 Task: Add a condition where "Channel Is Web service (API)" in new tickets in your groups.
Action: Mouse moved to (95, 488)
Screenshot: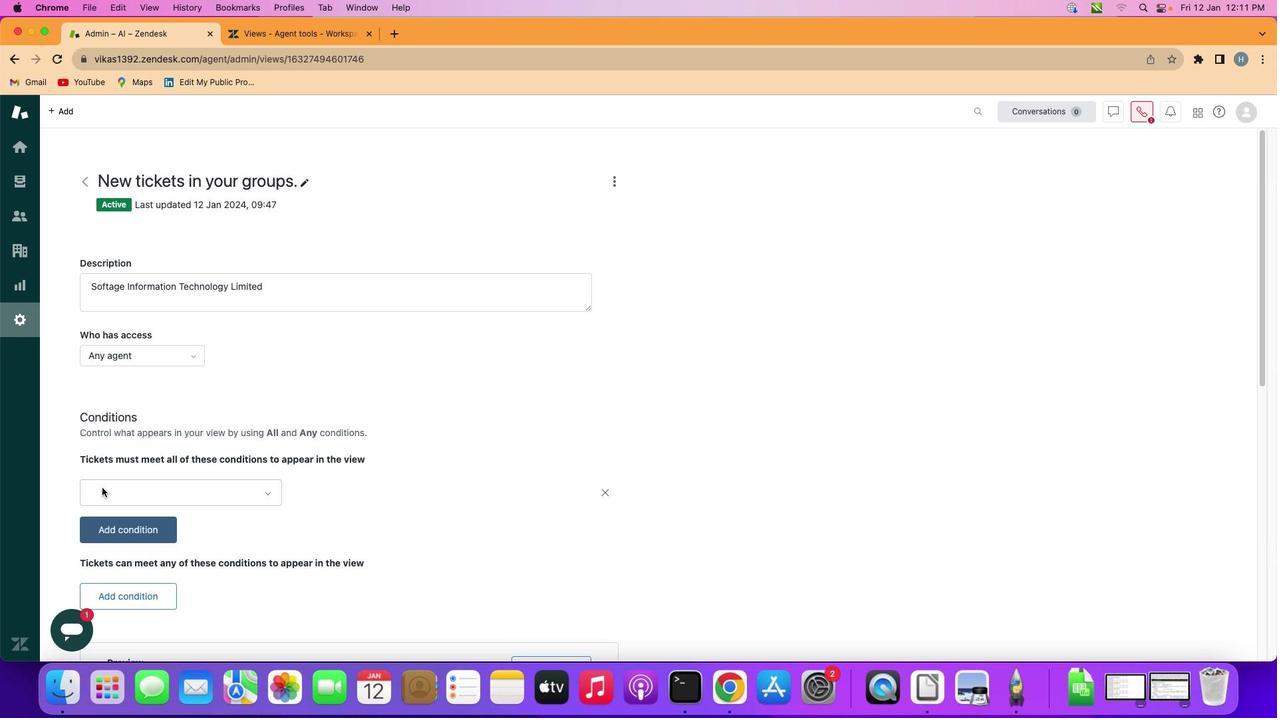 
Action: Mouse pressed left at (95, 488)
Screenshot: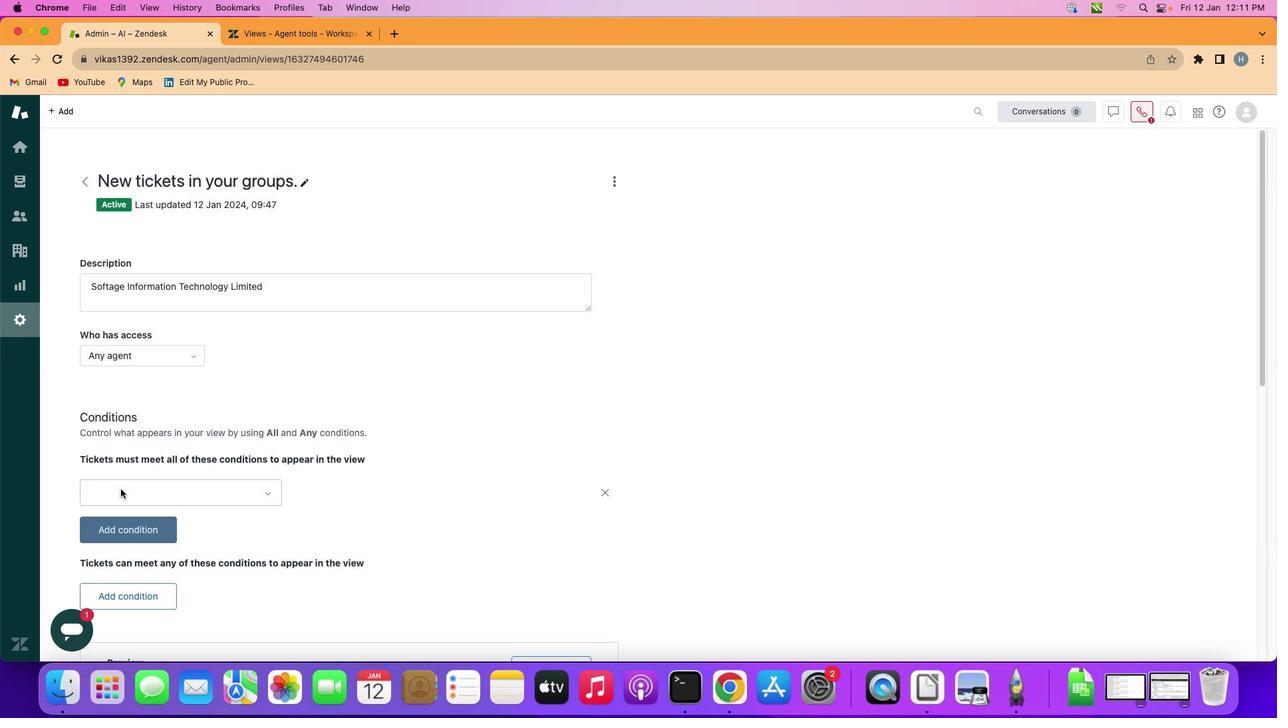 
Action: Mouse moved to (204, 489)
Screenshot: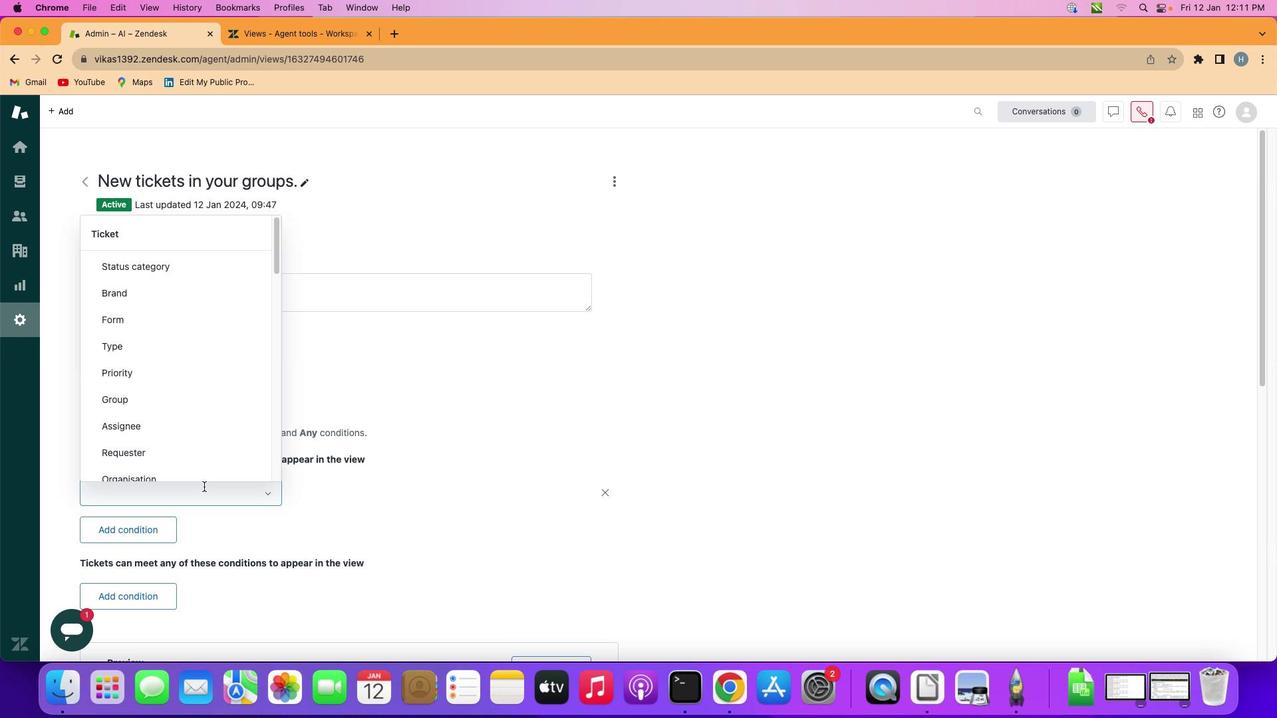 
Action: Mouse pressed left at (204, 489)
Screenshot: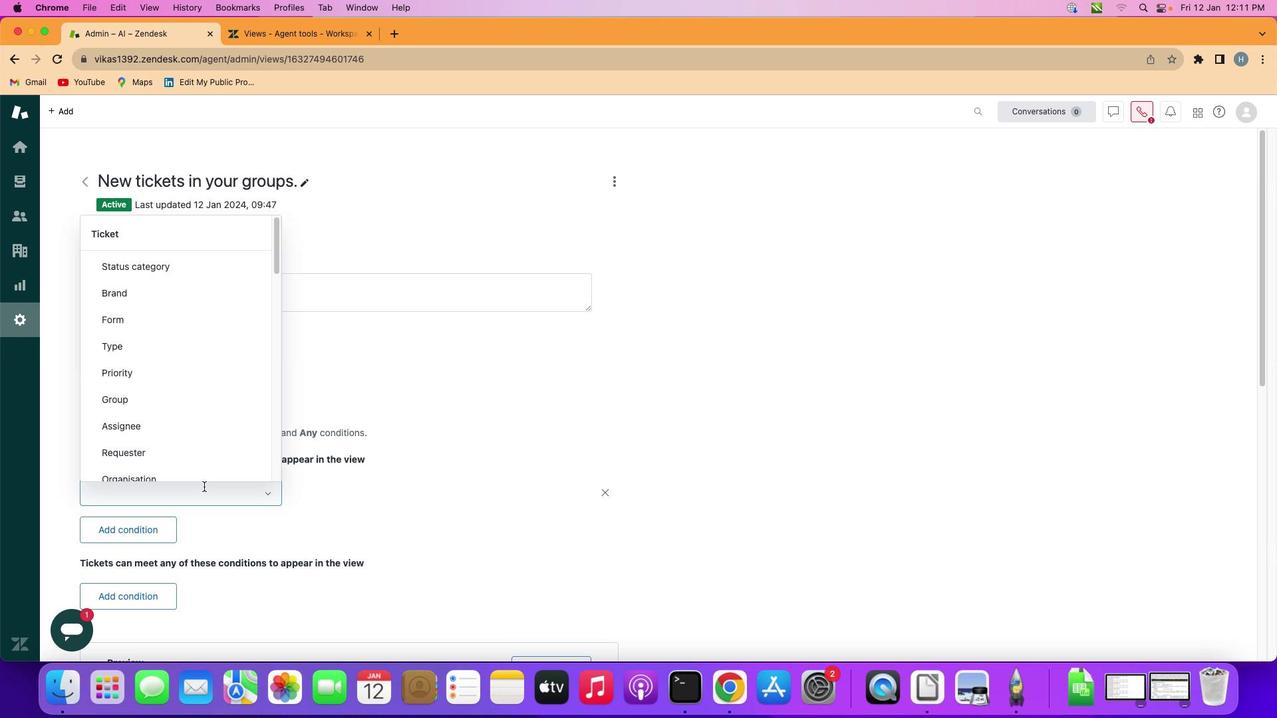 
Action: Mouse moved to (210, 337)
Screenshot: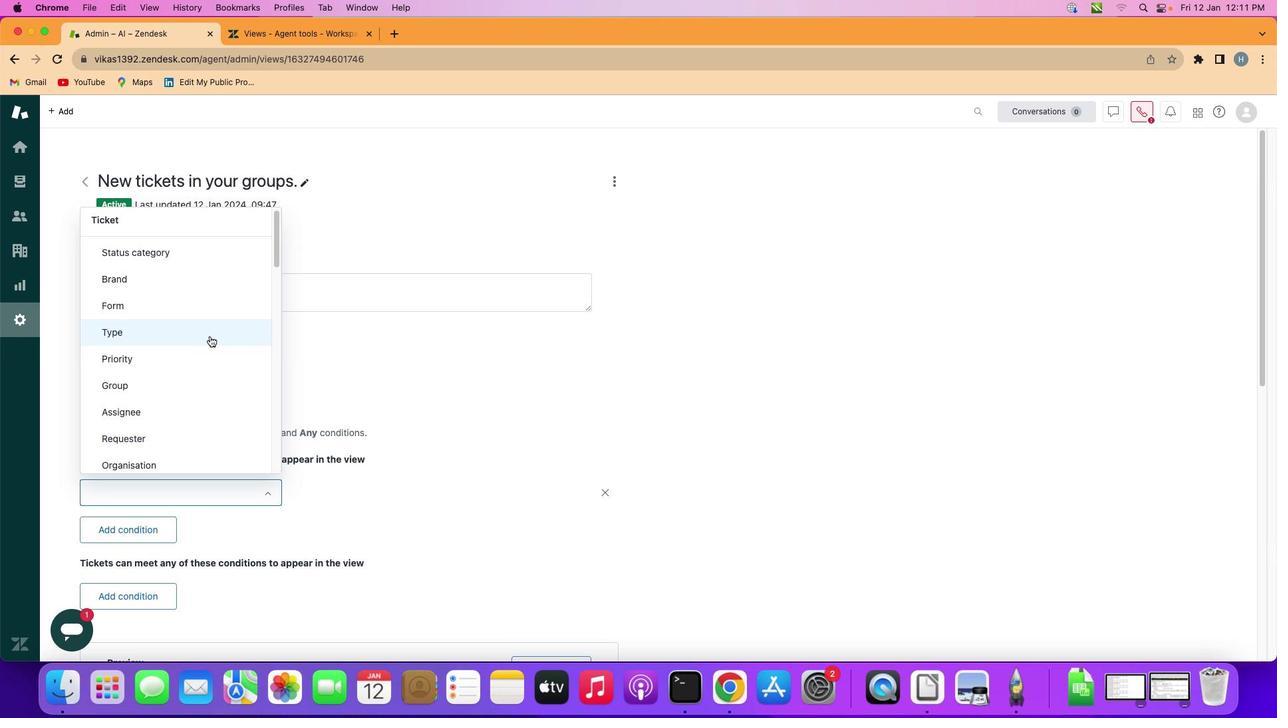 
Action: Mouse scrolled (210, 337) with delta (0, 0)
Screenshot: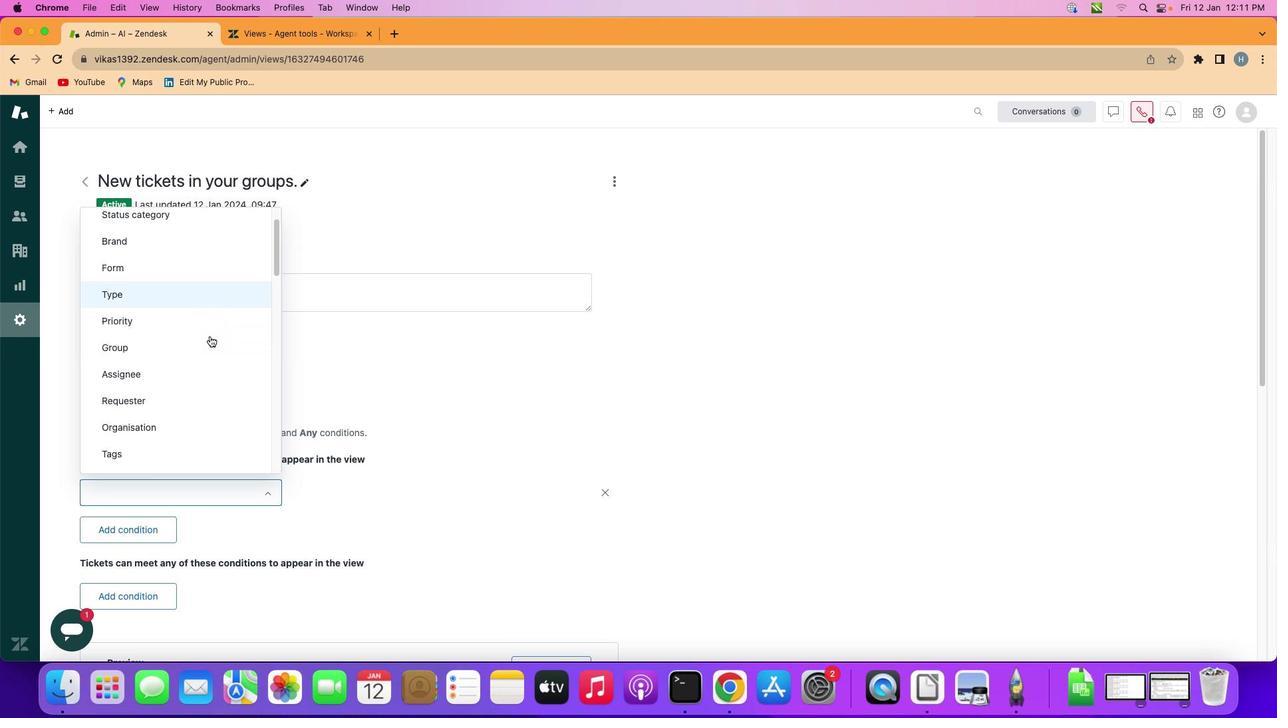 
Action: Mouse scrolled (210, 337) with delta (0, 0)
Screenshot: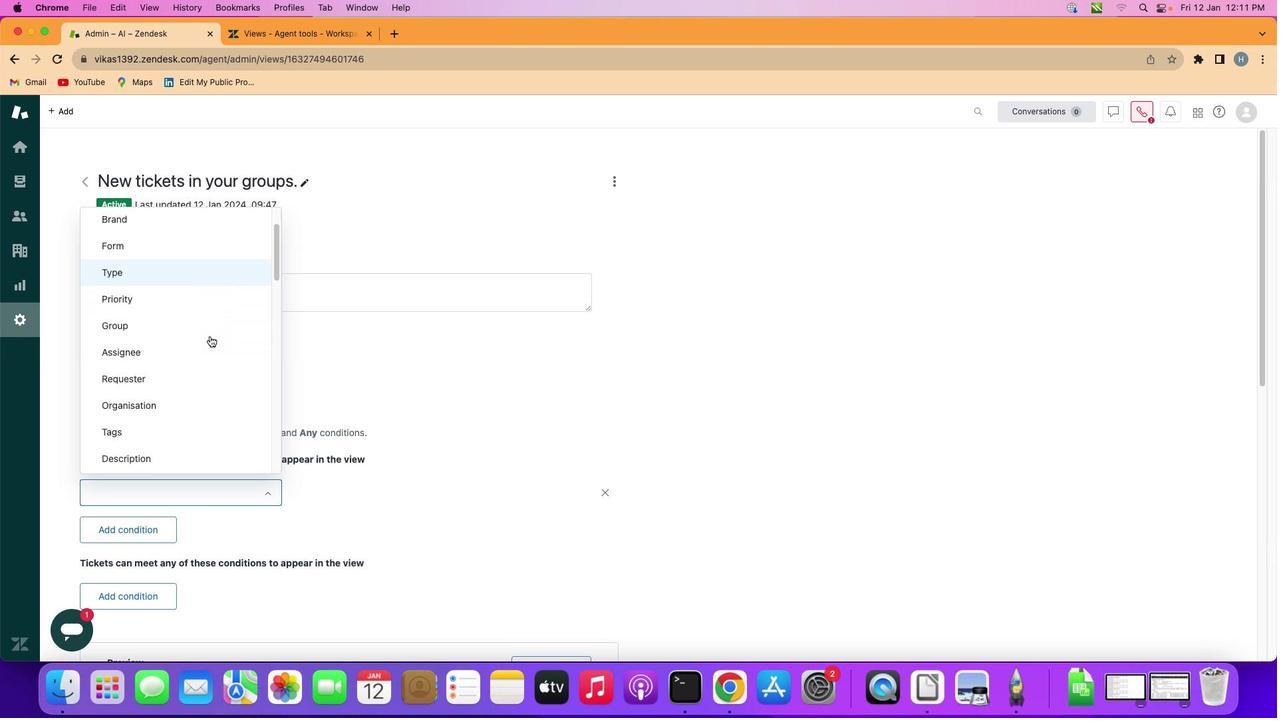 
Action: Mouse scrolled (210, 337) with delta (0, 0)
Screenshot: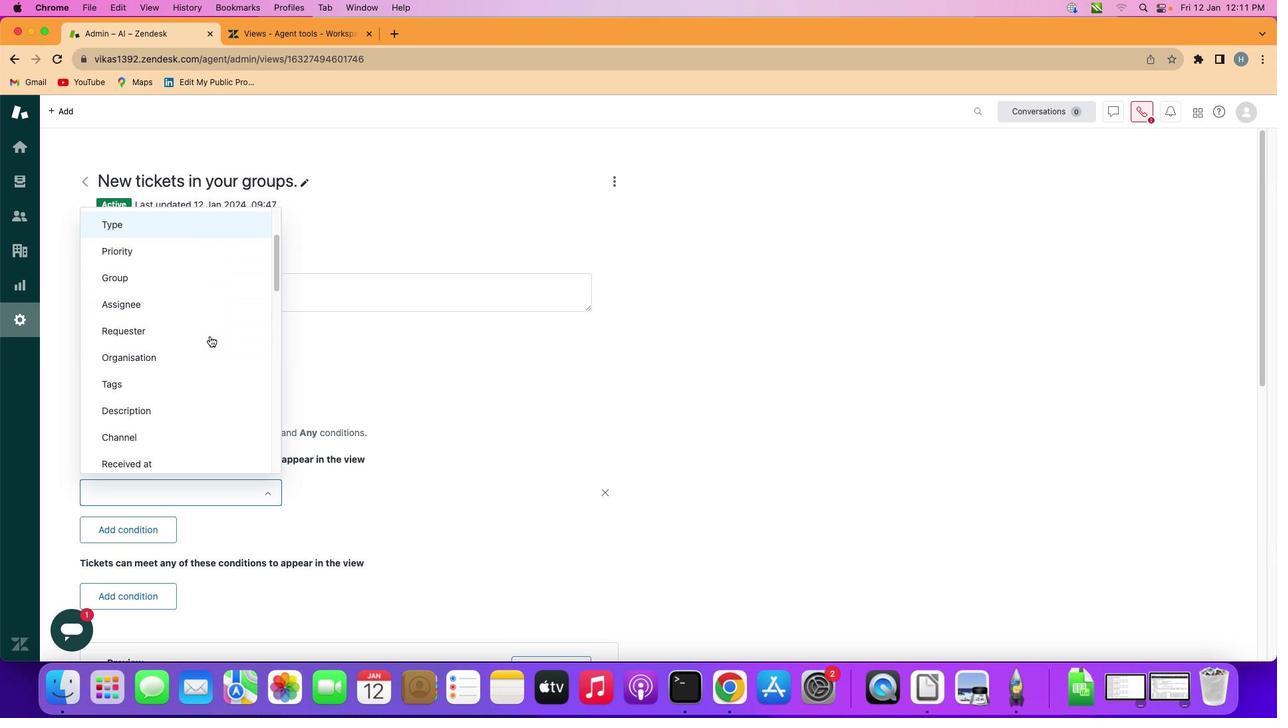 
Action: Mouse scrolled (210, 337) with delta (0, 0)
Screenshot: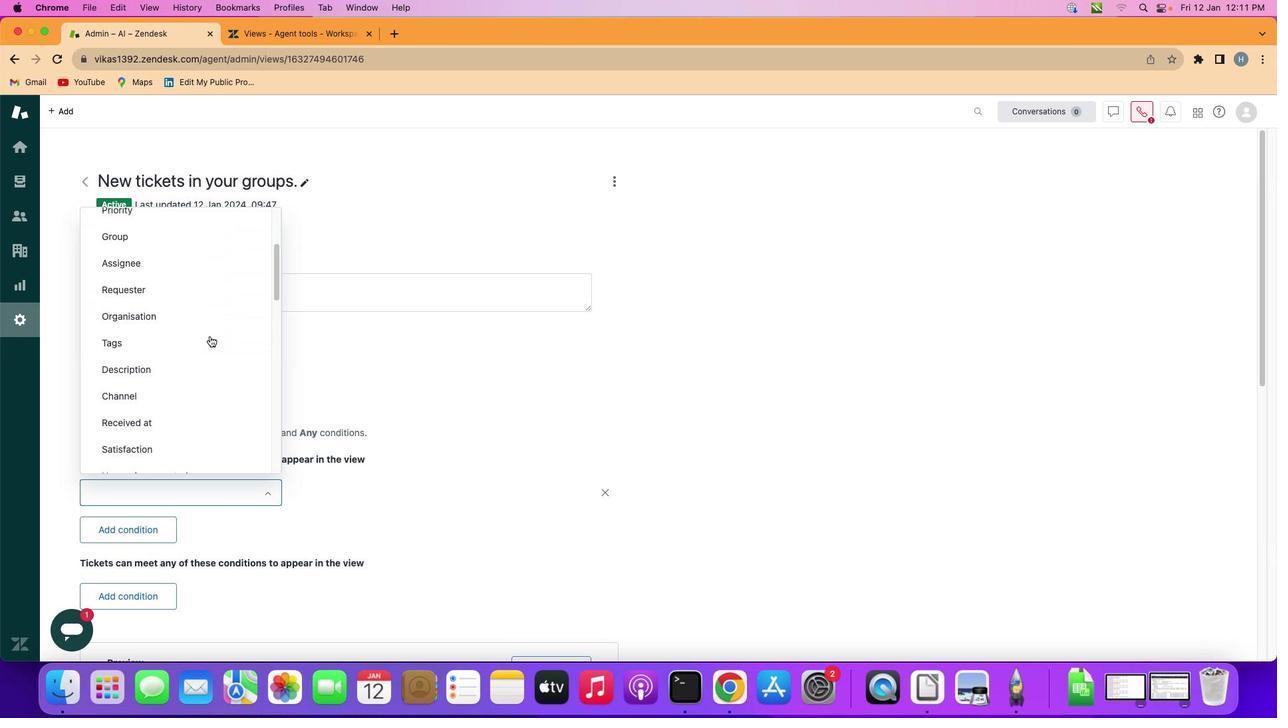 
Action: Mouse scrolled (210, 337) with delta (0, 0)
Screenshot: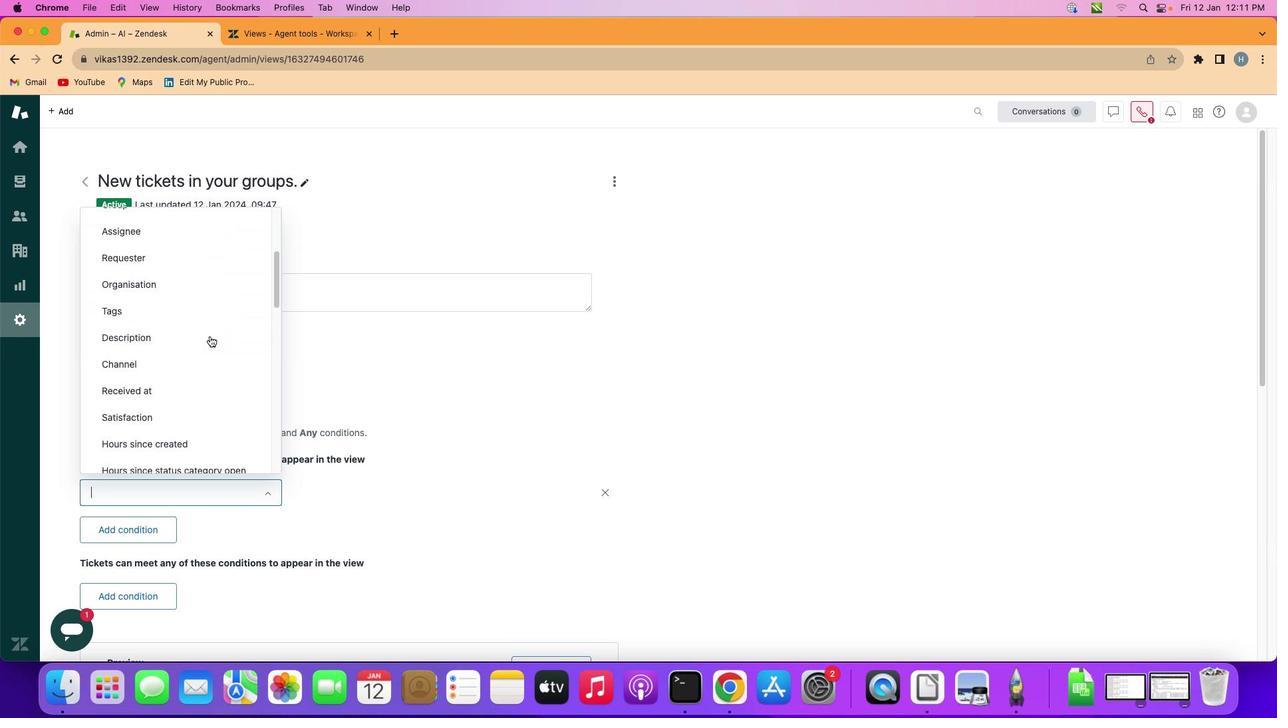 
Action: Mouse moved to (206, 360)
Screenshot: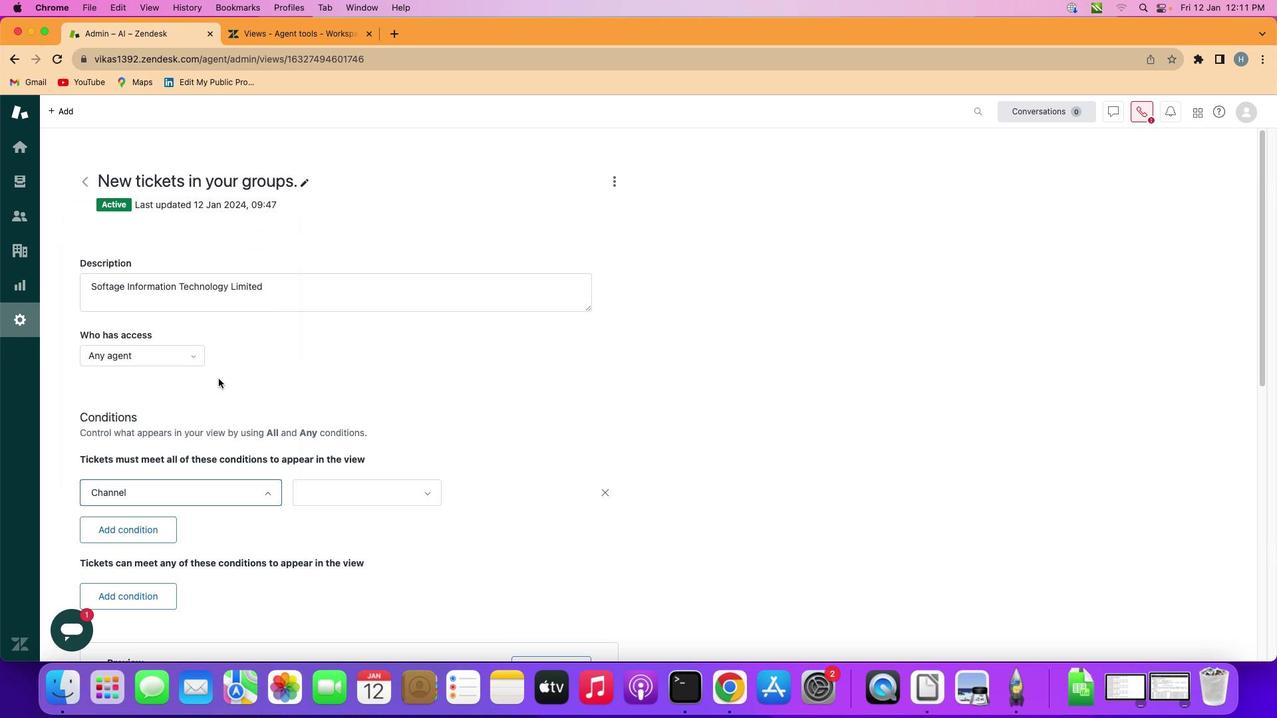 
Action: Mouse pressed left at (206, 360)
Screenshot: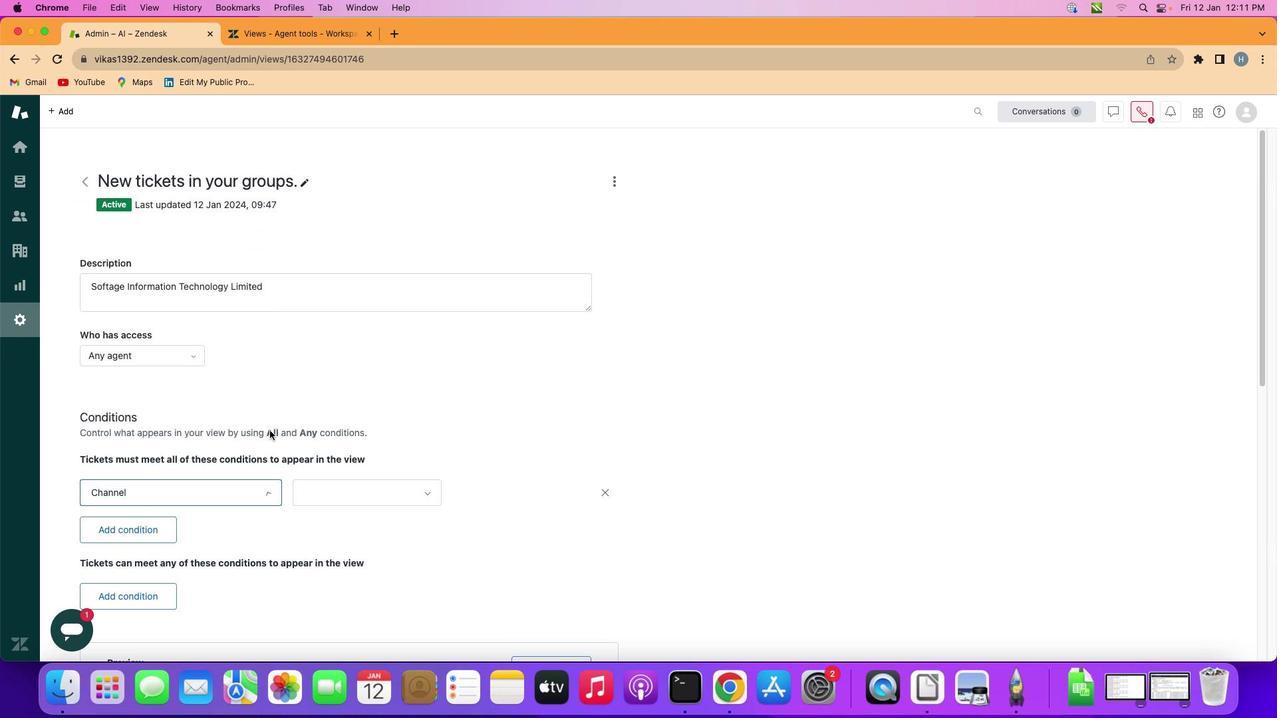 
Action: Mouse moved to (361, 485)
Screenshot: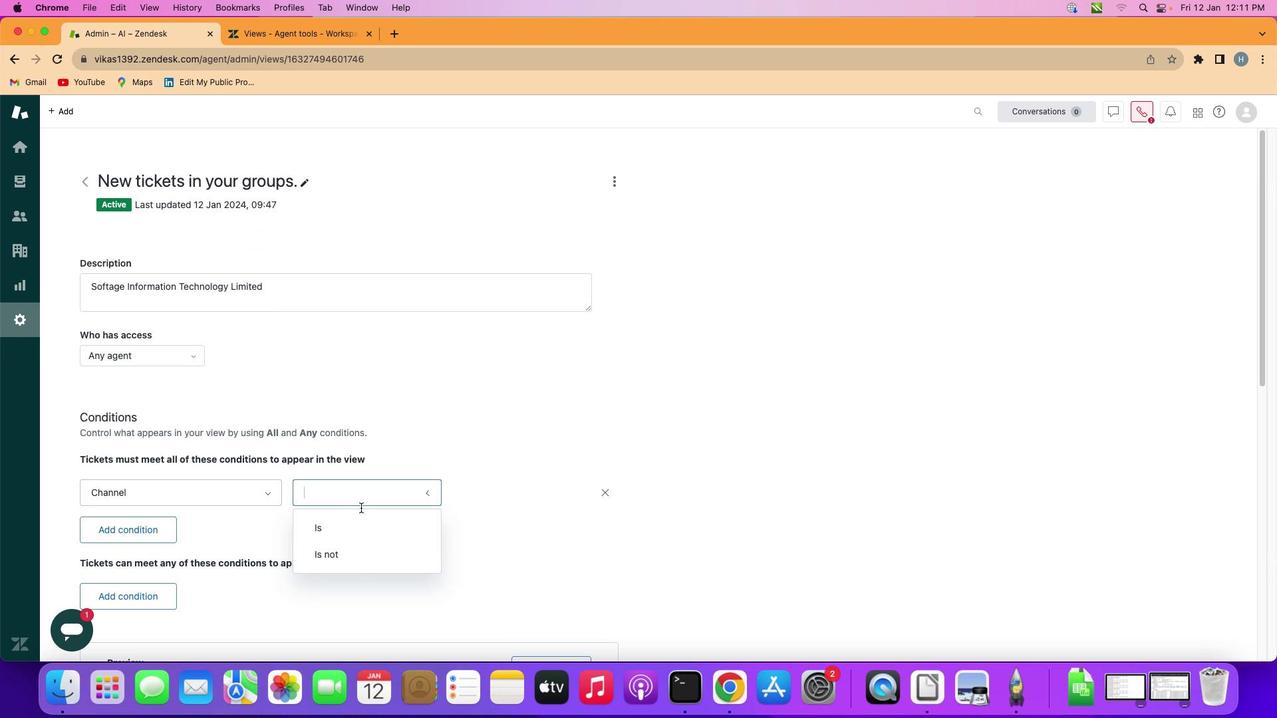 
Action: Mouse pressed left at (361, 485)
Screenshot: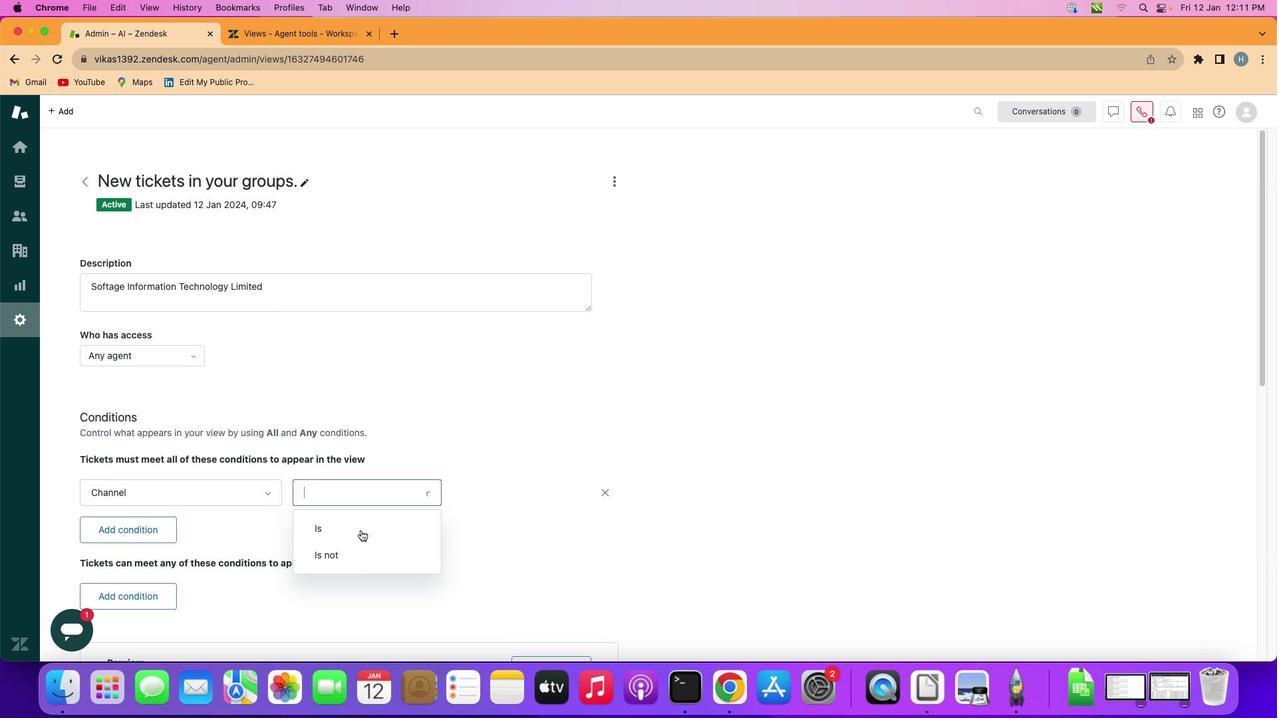 
Action: Mouse moved to (362, 538)
Screenshot: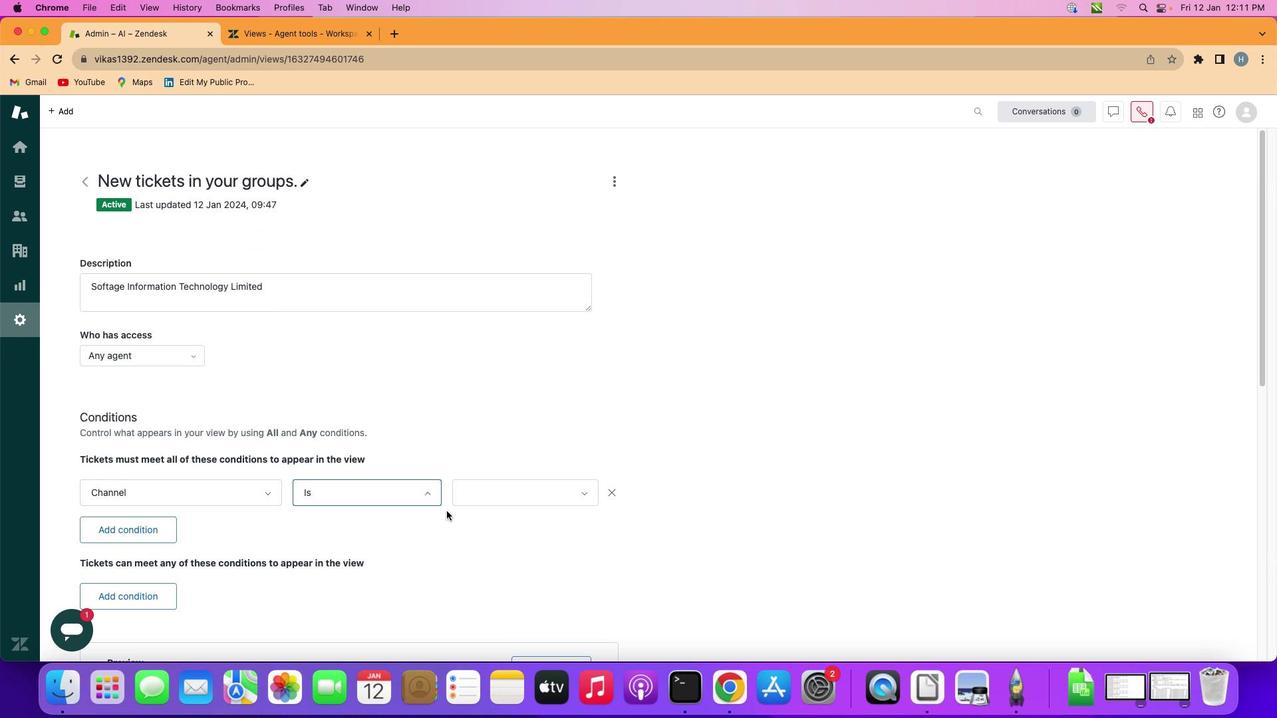 
Action: Mouse pressed left at (362, 538)
Screenshot: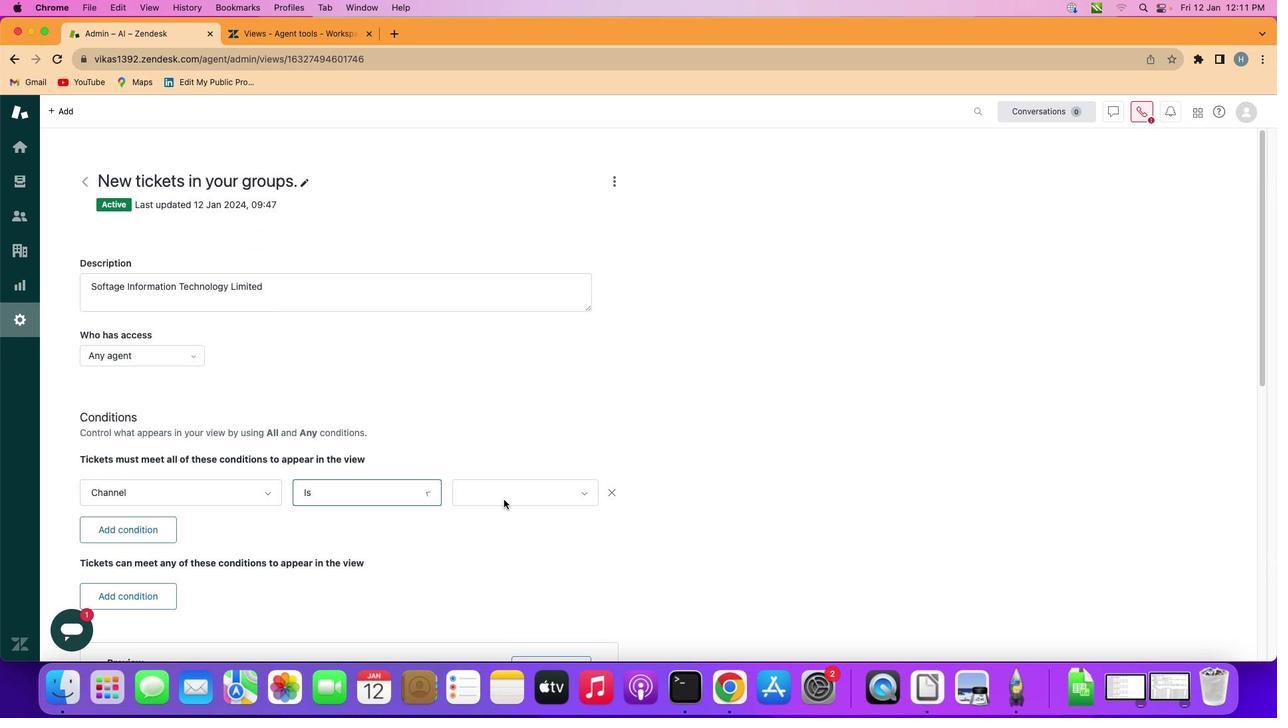 
Action: Mouse moved to (525, 497)
Screenshot: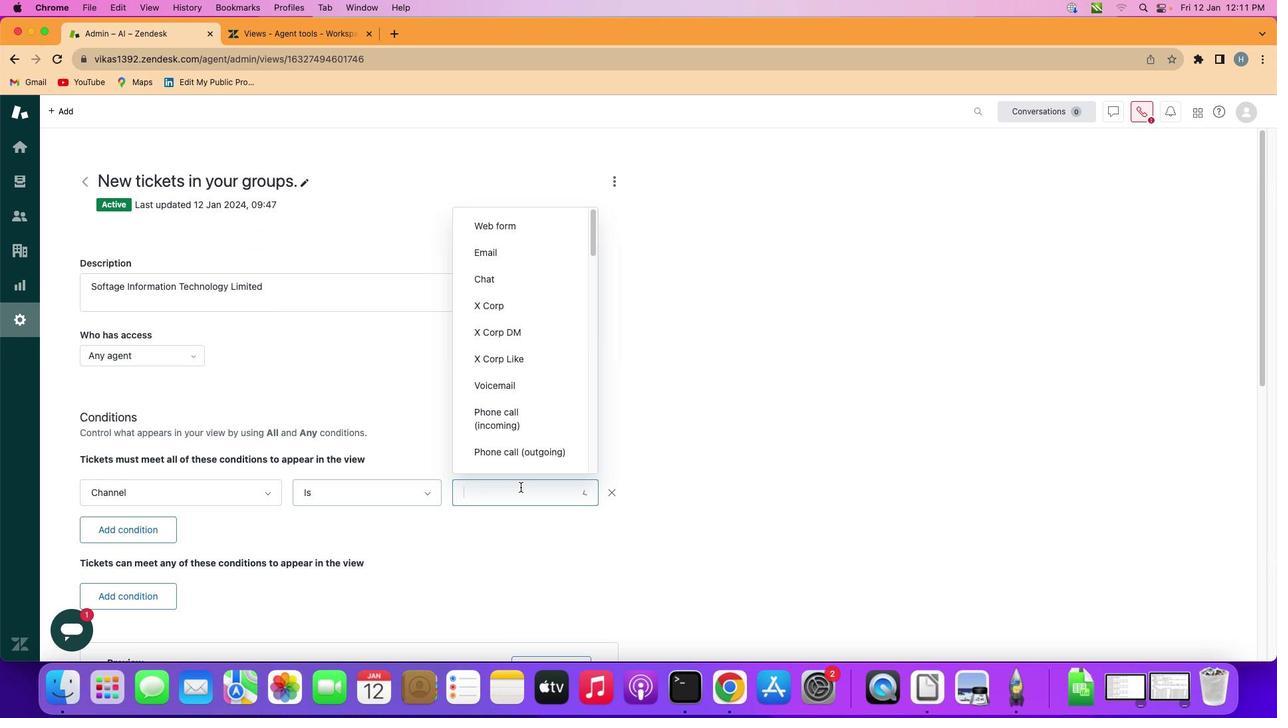 
Action: Mouse pressed left at (525, 497)
Screenshot: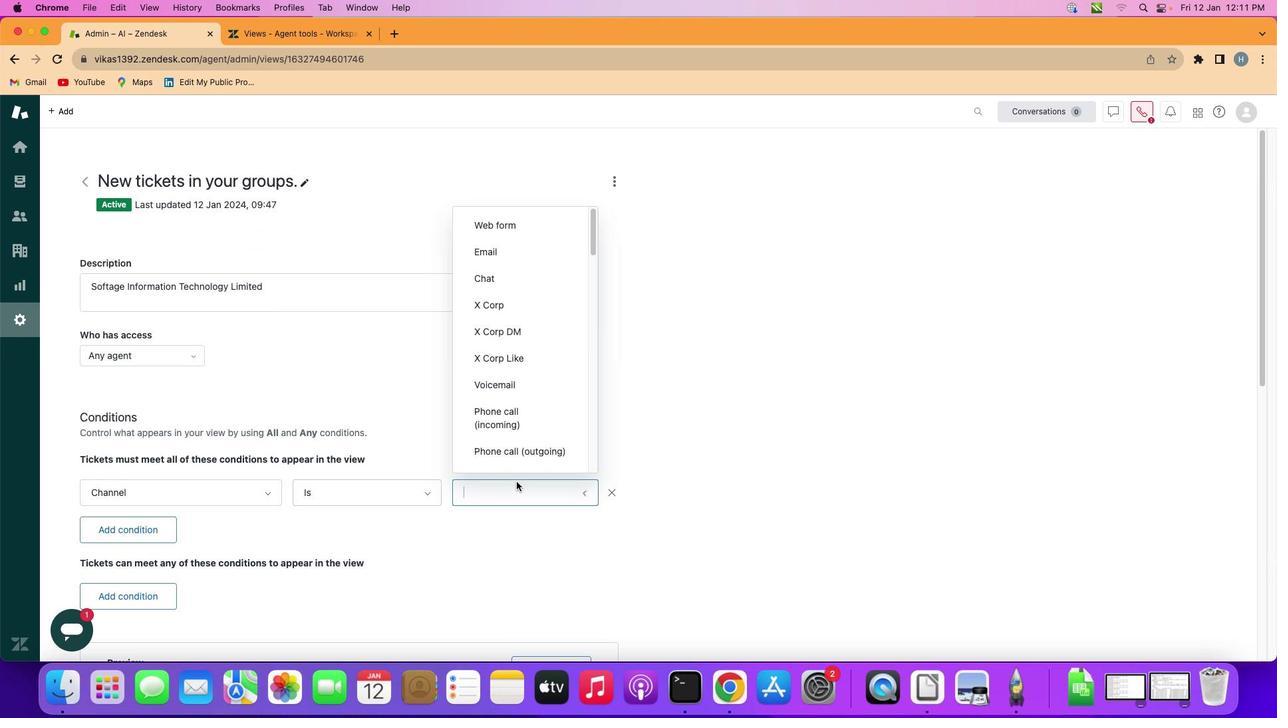 
Action: Mouse moved to (525, 324)
Screenshot: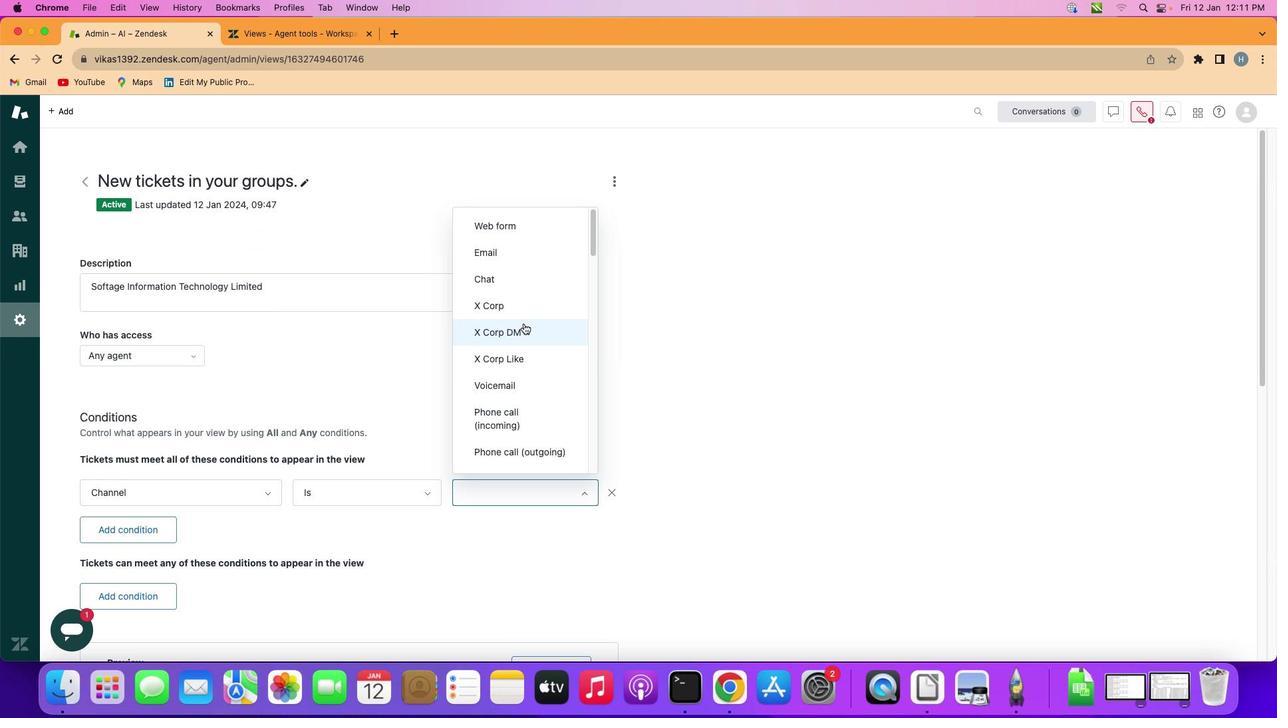 
Action: Mouse scrolled (525, 324) with delta (0, 1)
Screenshot: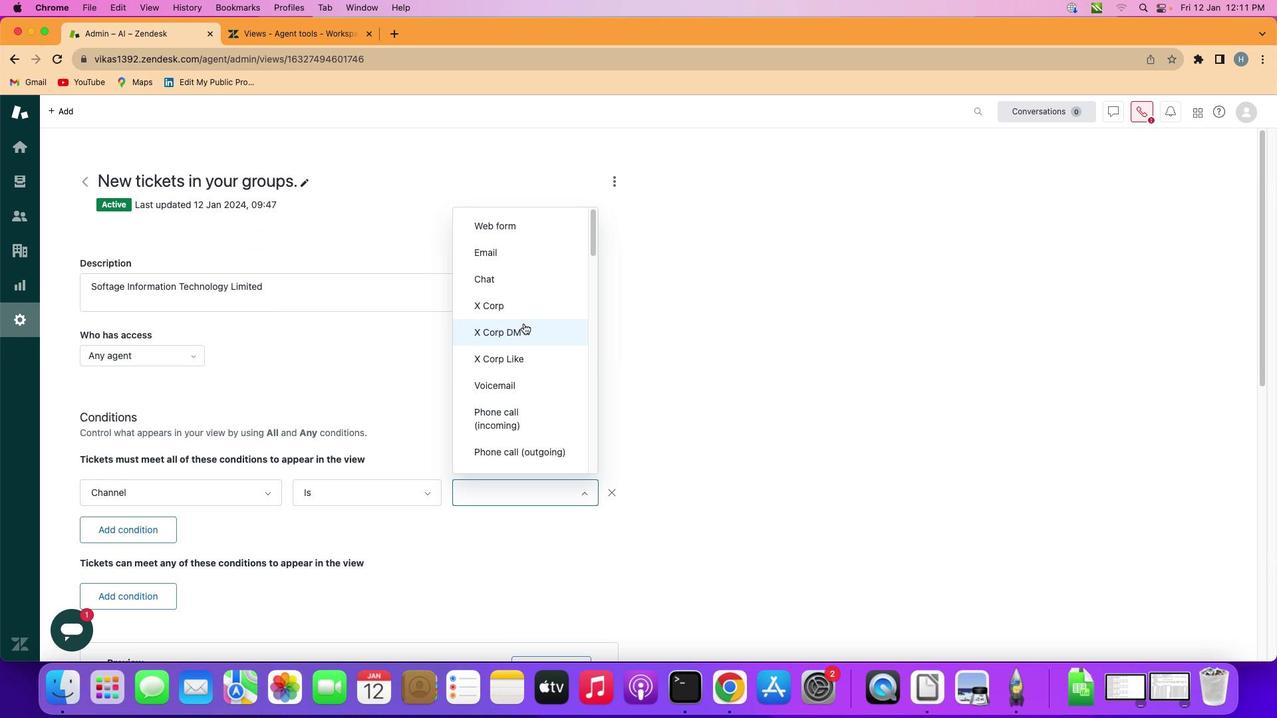 
Action: Mouse scrolled (525, 324) with delta (0, 0)
Screenshot: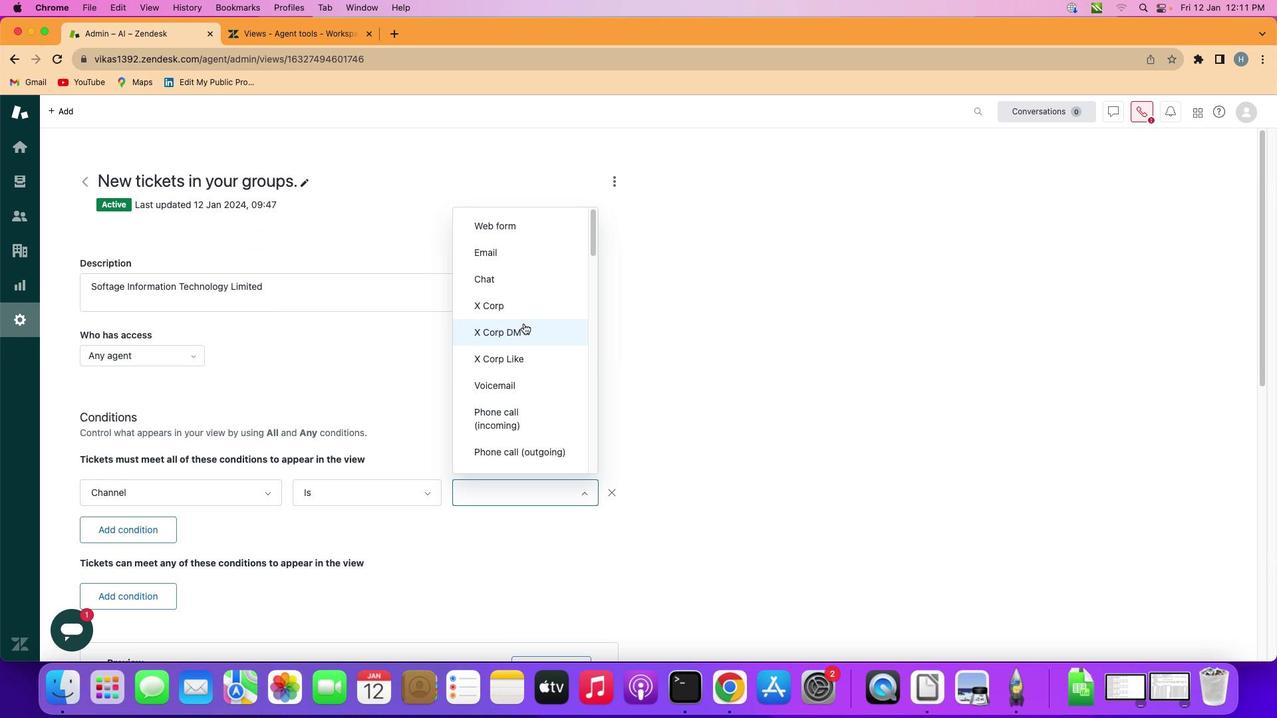 
Action: Mouse scrolled (525, 324) with delta (0, 1)
Screenshot: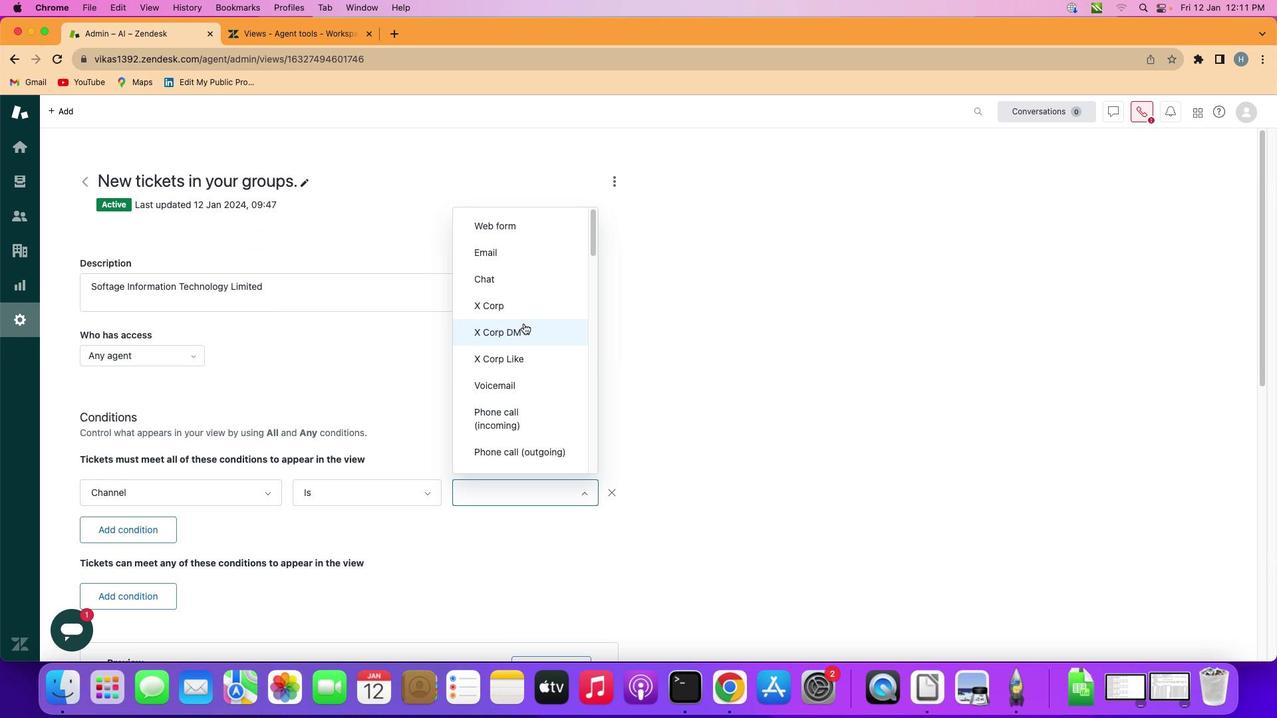 
Action: Mouse scrolled (525, 324) with delta (0, 0)
Screenshot: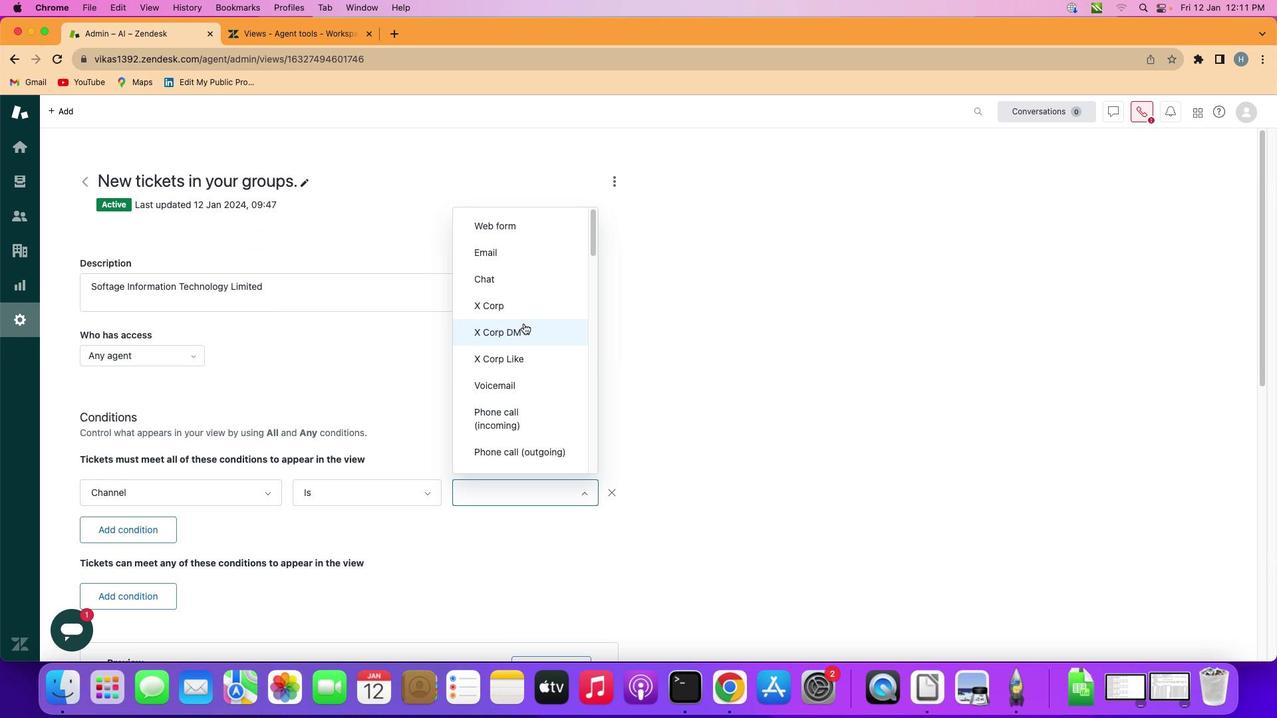 
Action: Mouse scrolled (525, 324) with delta (0, 0)
Screenshot: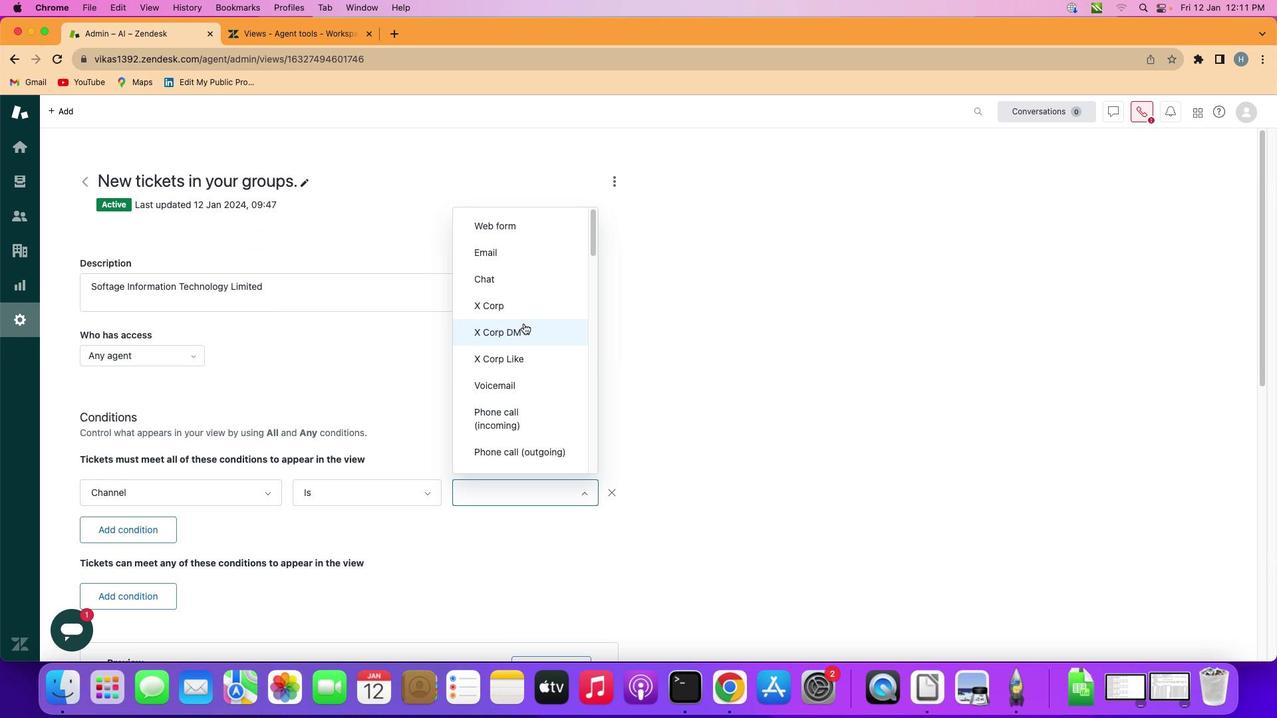 
Action: Mouse moved to (516, 350)
Screenshot: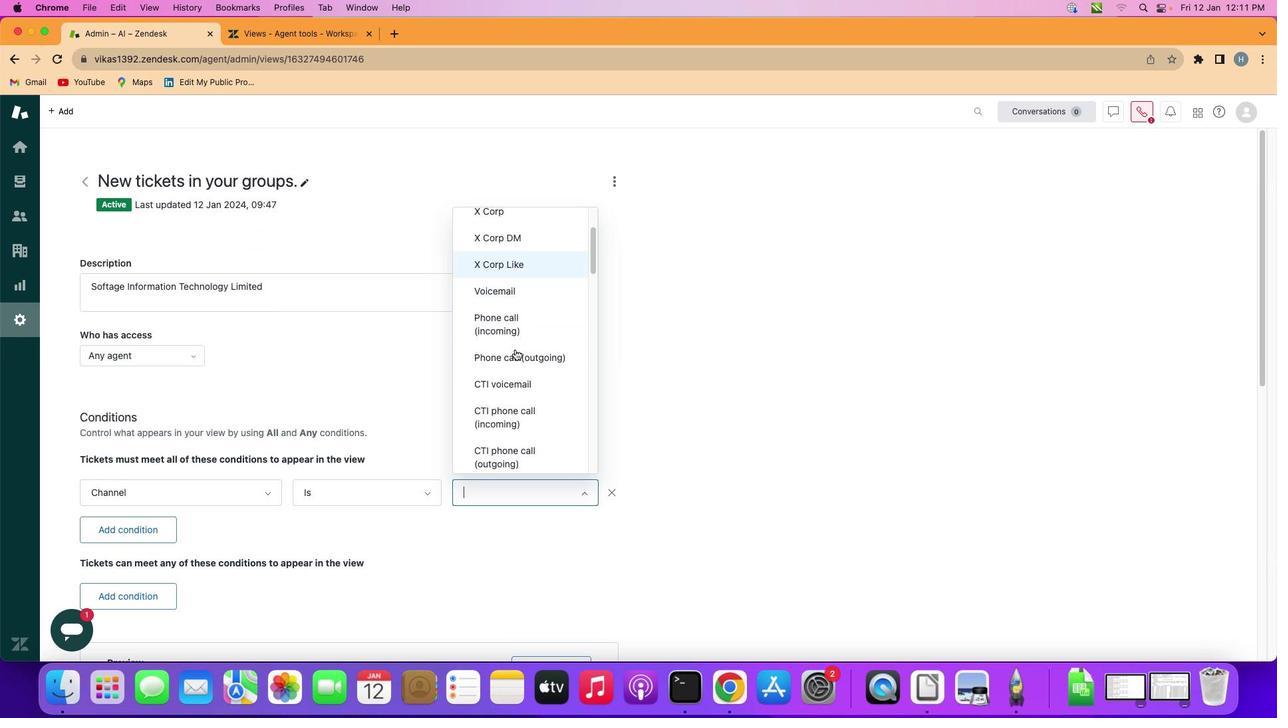 
Action: Mouse scrolled (516, 350) with delta (0, 0)
Screenshot: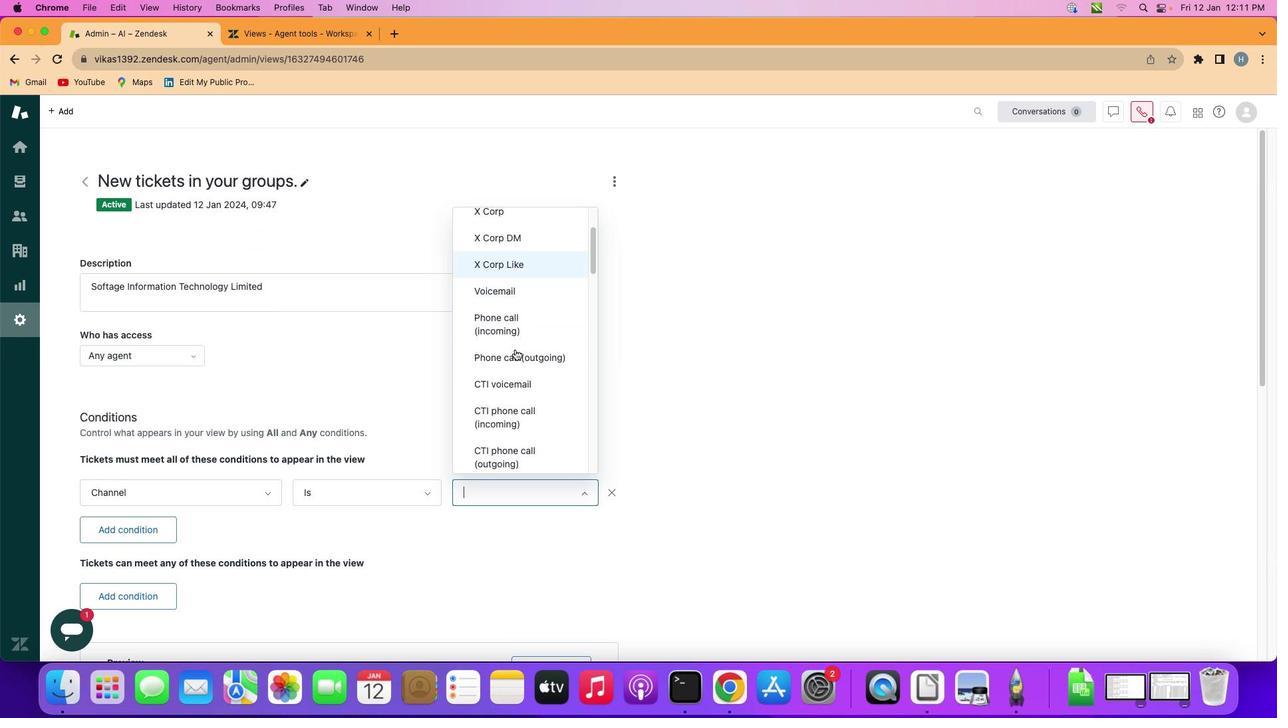 
Action: Mouse moved to (516, 350)
Screenshot: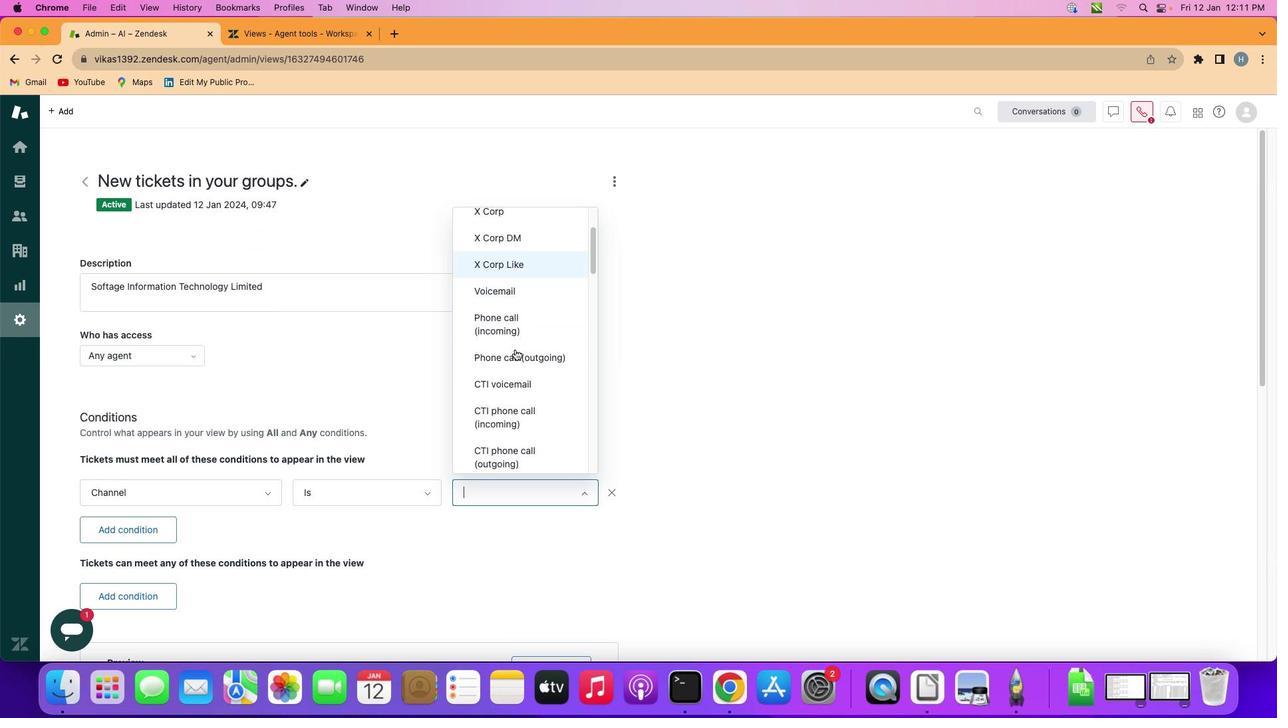 
Action: Mouse scrolled (516, 350) with delta (0, 0)
Screenshot: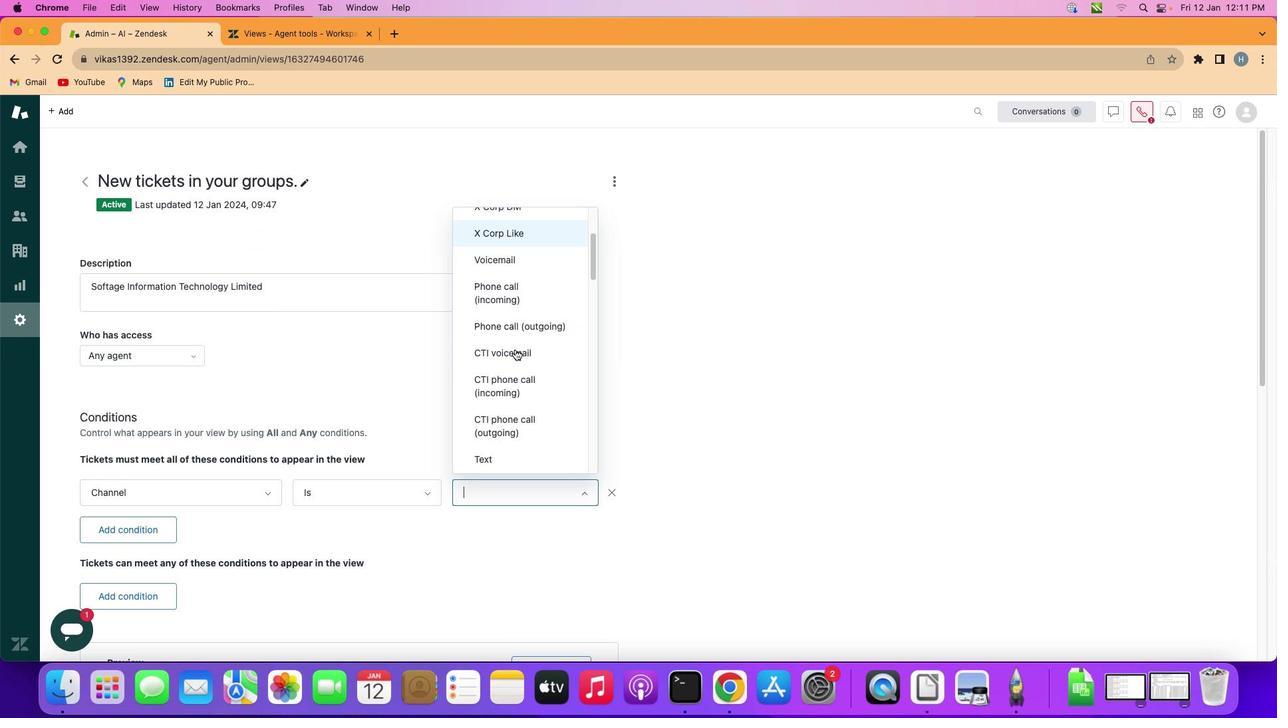 
Action: Mouse scrolled (516, 350) with delta (0, 0)
Screenshot: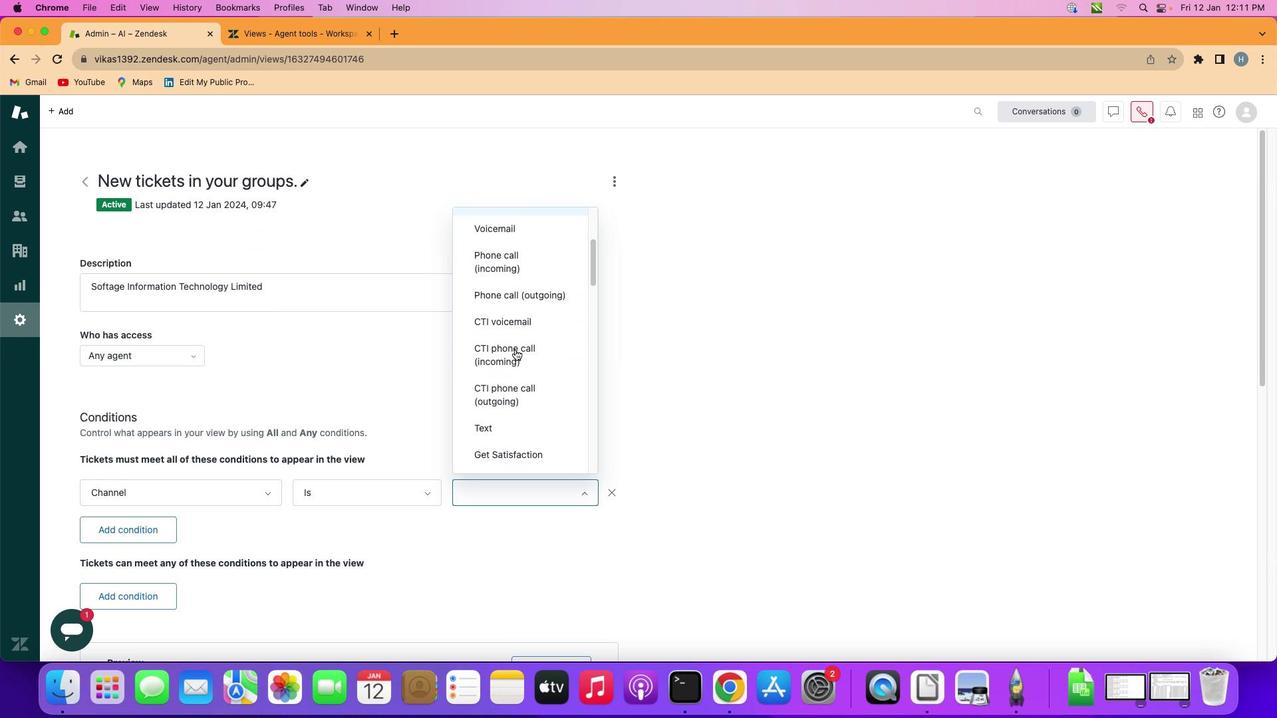 
Action: Mouse scrolled (516, 350) with delta (0, 0)
Screenshot: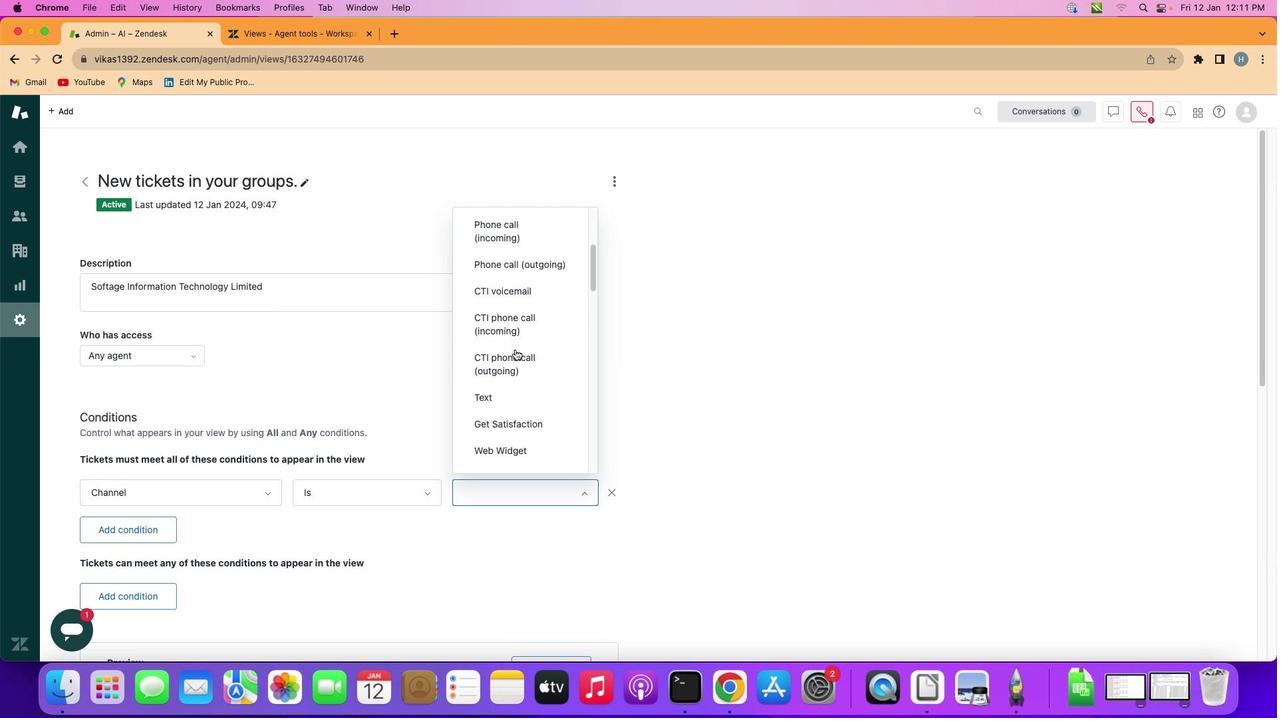 
Action: Mouse scrolled (516, 350) with delta (0, 0)
Screenshot: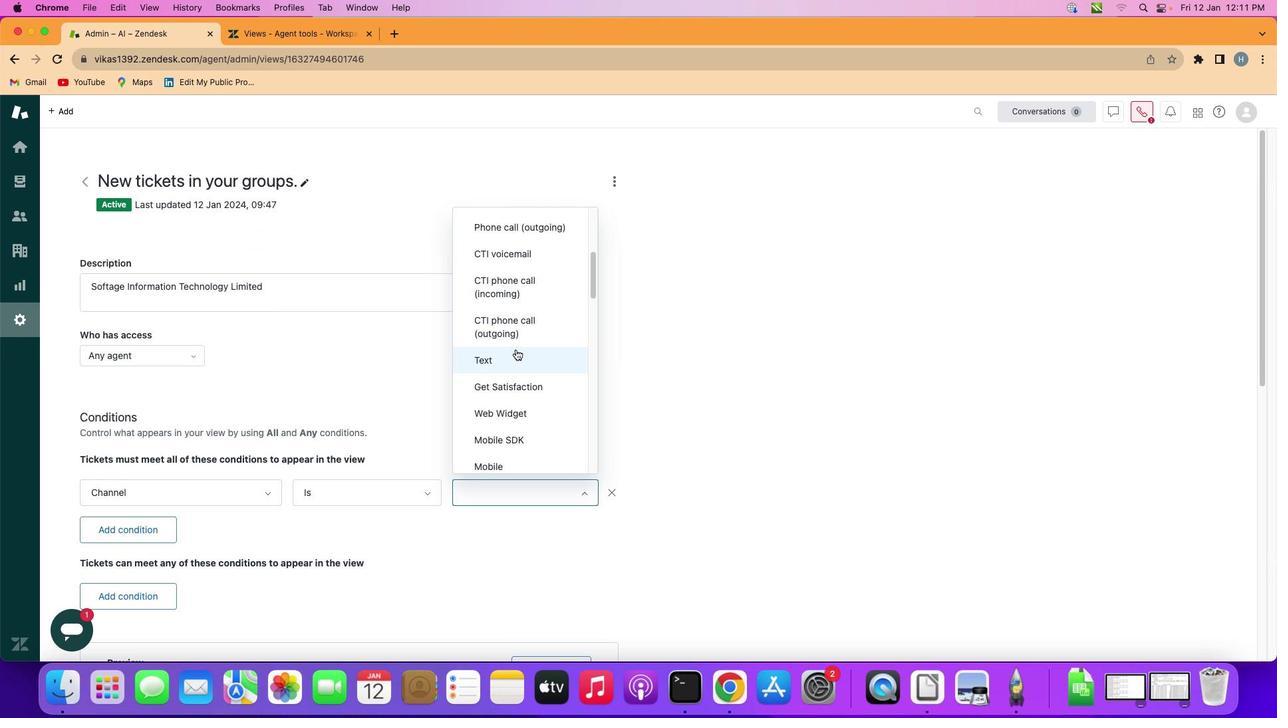 
Action: Mouse moved to (516, 350)
Screenshot: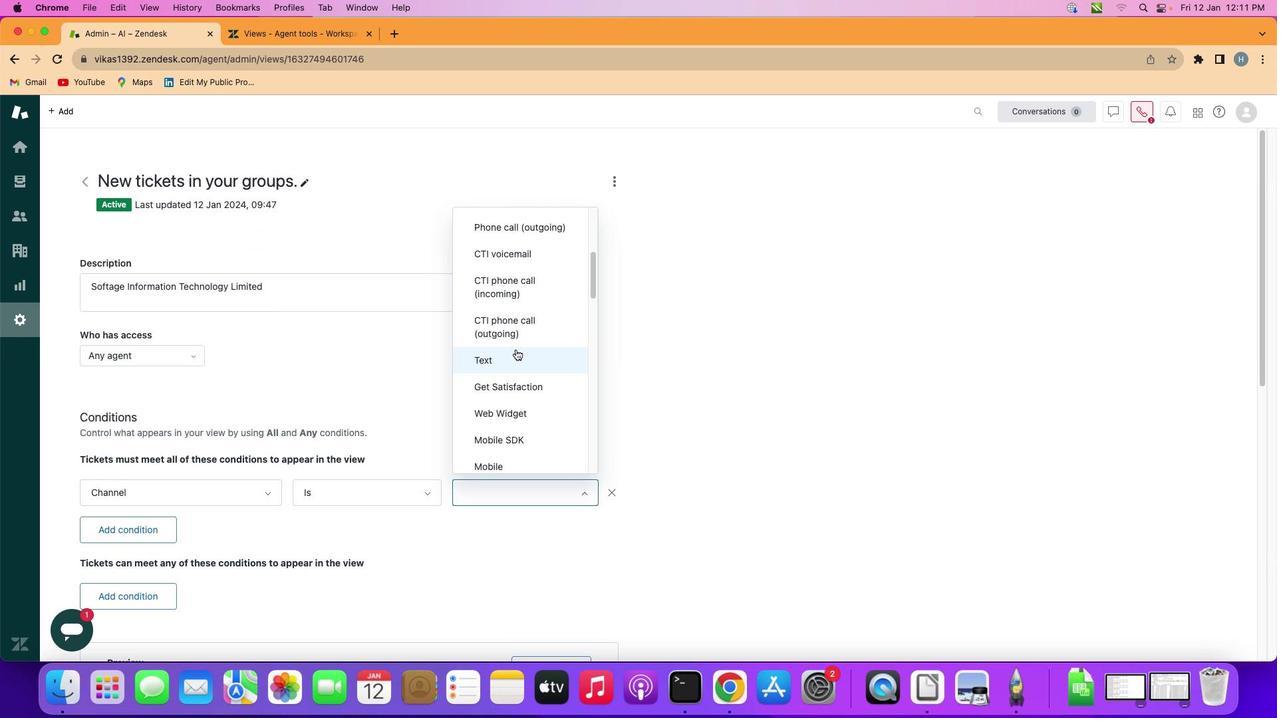 
Action: Mouse scrolled (516, 350) with delta (0, 0)
Screenshot: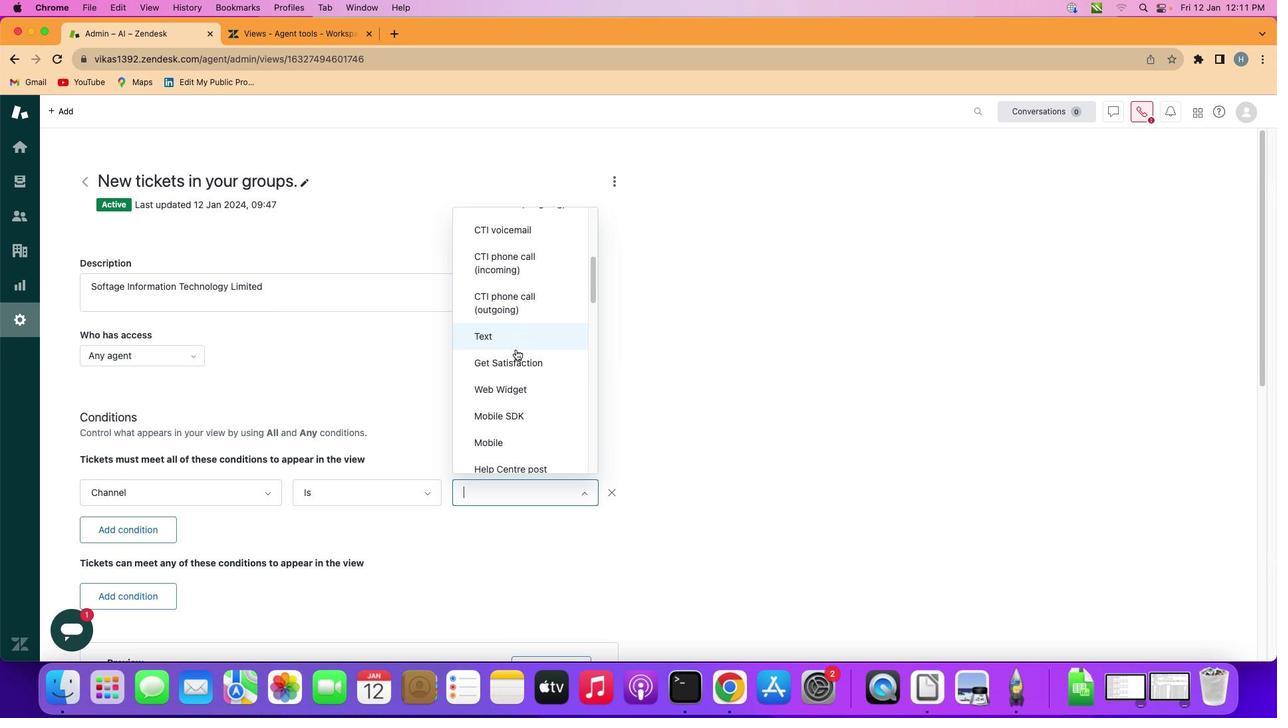 
Action: Mouse scrolled (516, 350) with delta (0, 0)
Screenshot: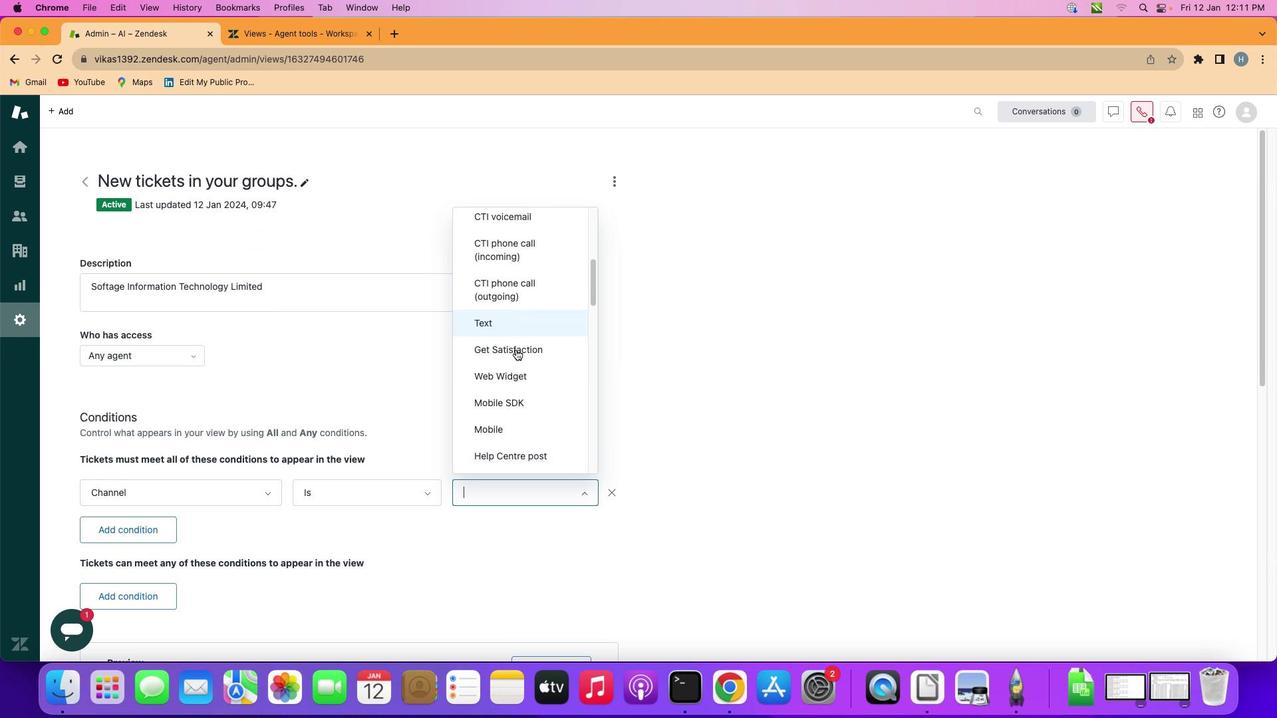 
Action: Mouse scrolled (516, 350) with delta (0, 0)
Screenshot: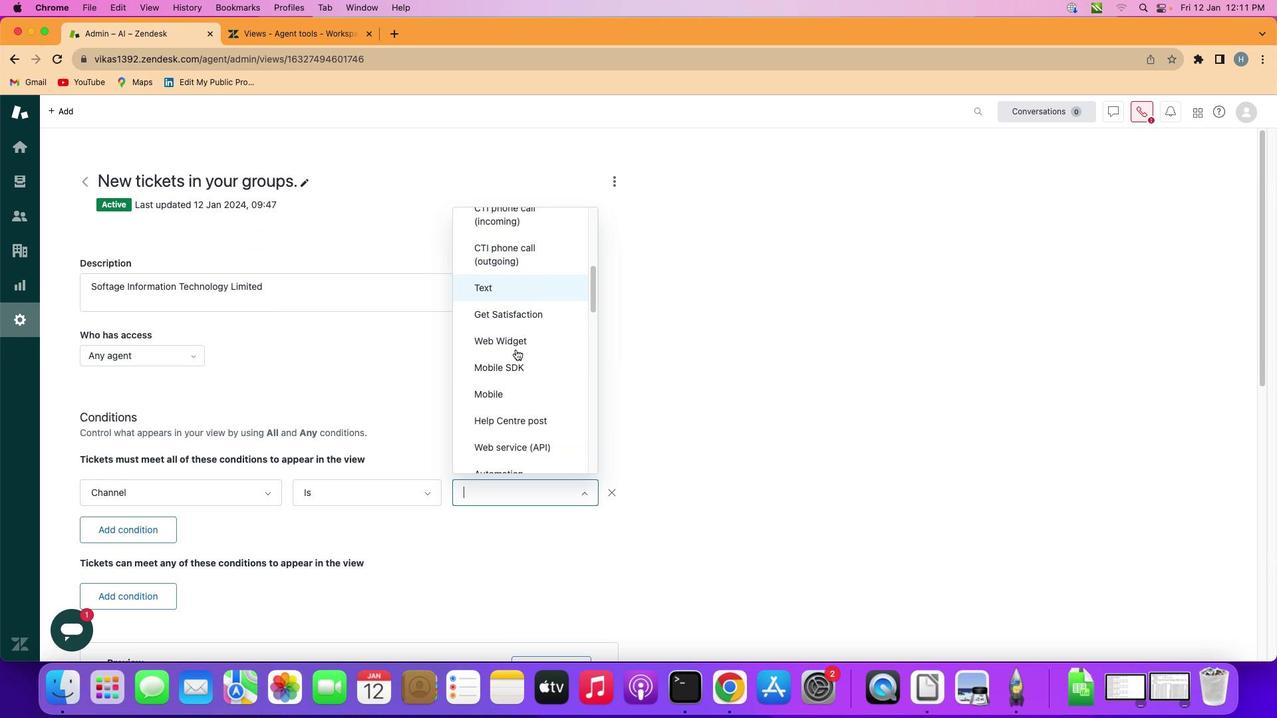 
Action: Mouse scrolled (516, 350) with delta (0, 0)
Screenshot: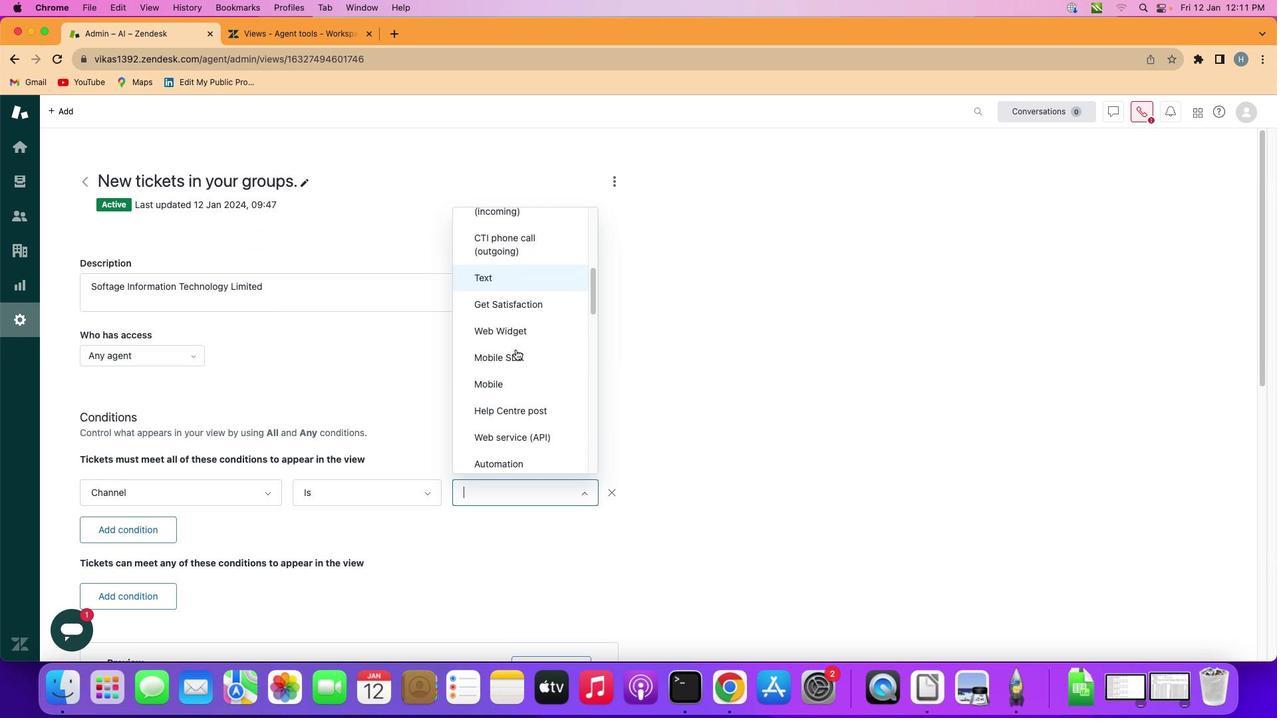 
Action: Mouse scrolled (516, 350) with delta (0, 0)
Screenshot: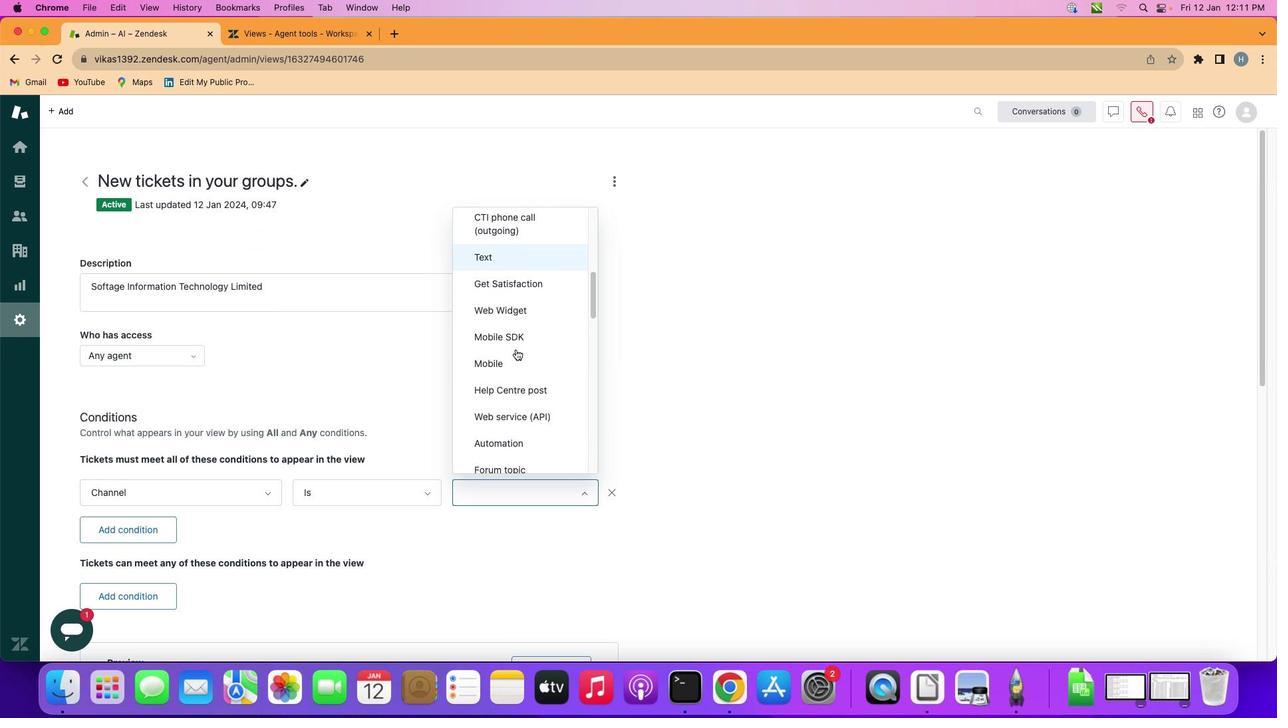 
Action: Mouse scrolled (516, 350) with delta (0, 0)
Screenshot: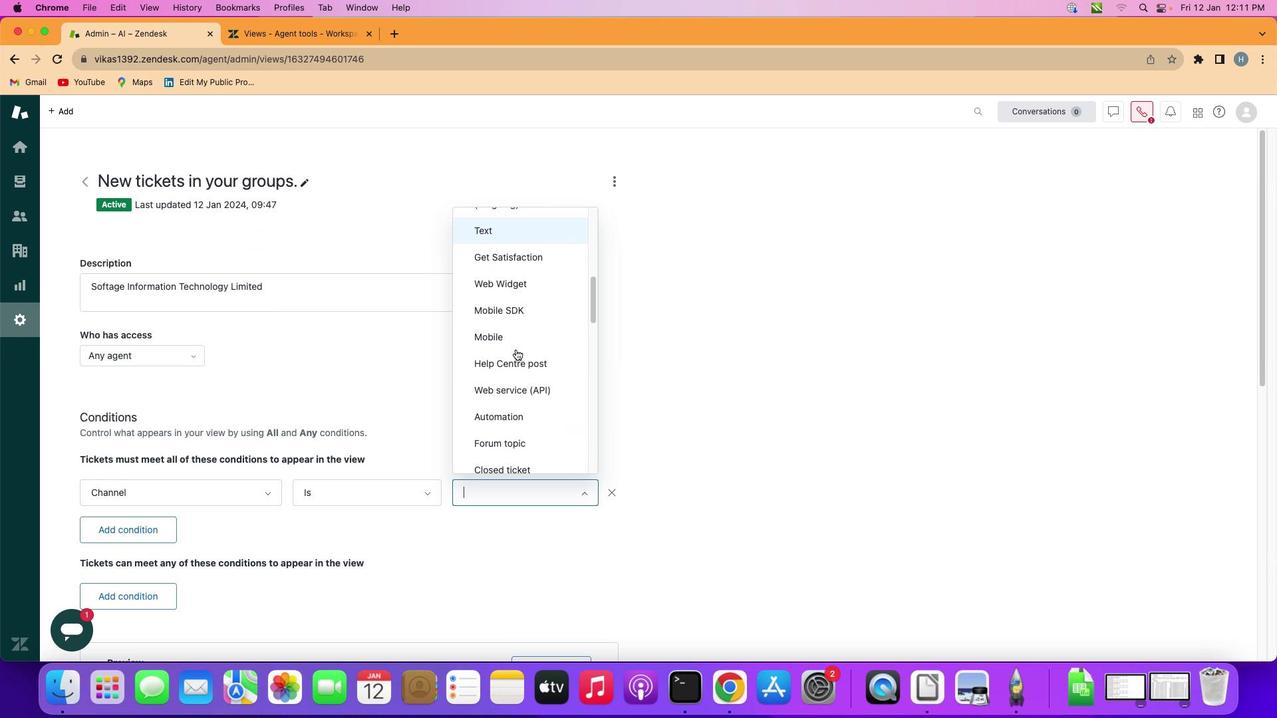 
Action: Mouse scrolled (516, 350) with delta (0, 0)
Screenshot: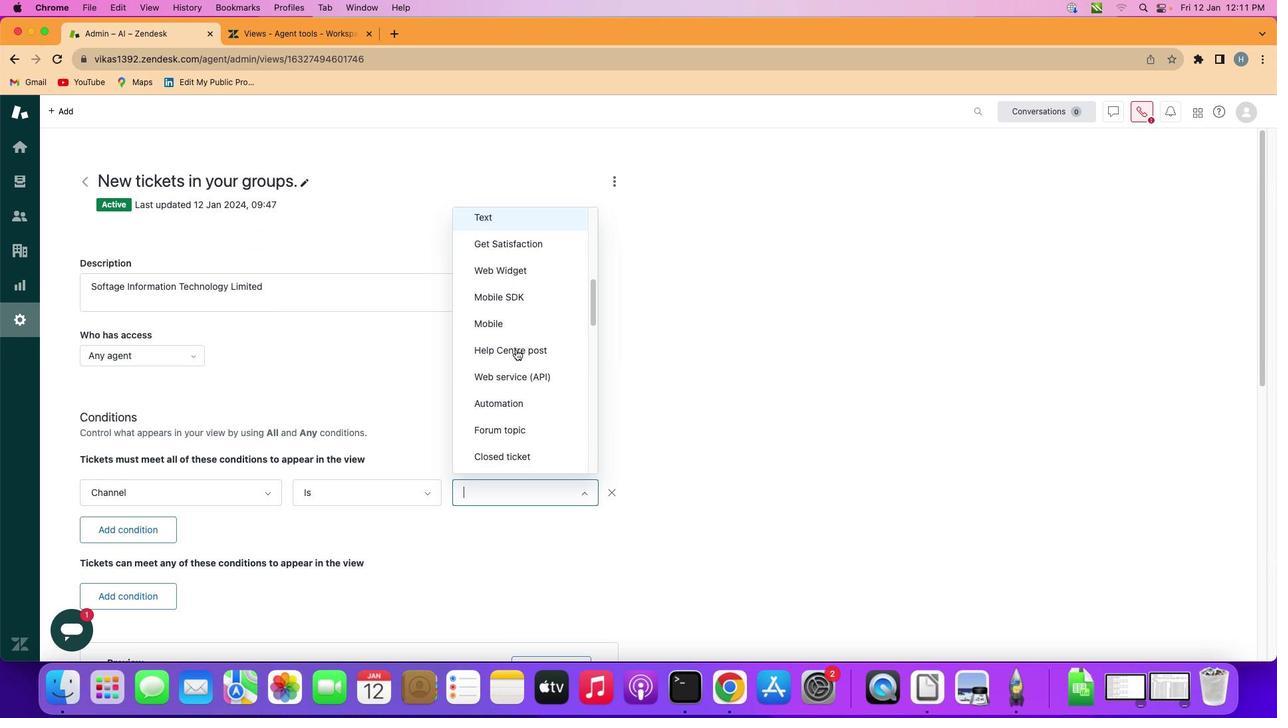 
Action: Mouse scrolled (516, 350) with delta (0, 0)
Screenshot: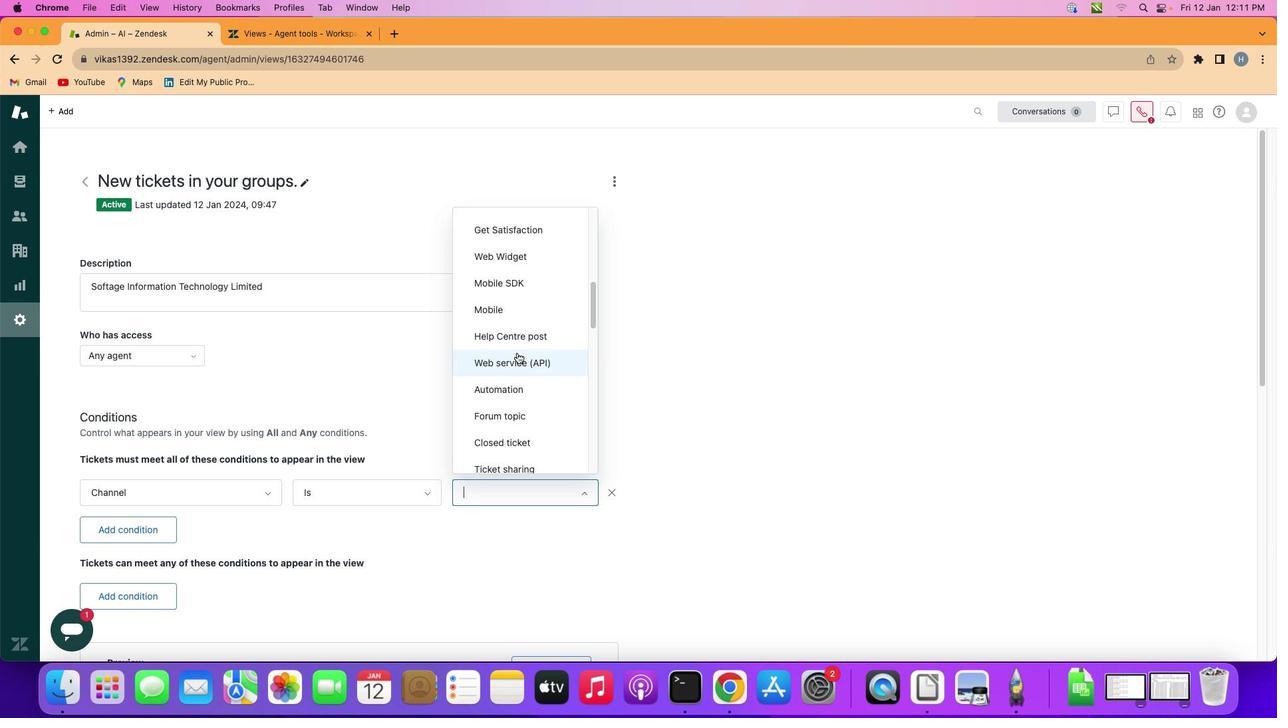 
Action: Mouse moved to (519, 358)
Screenshot: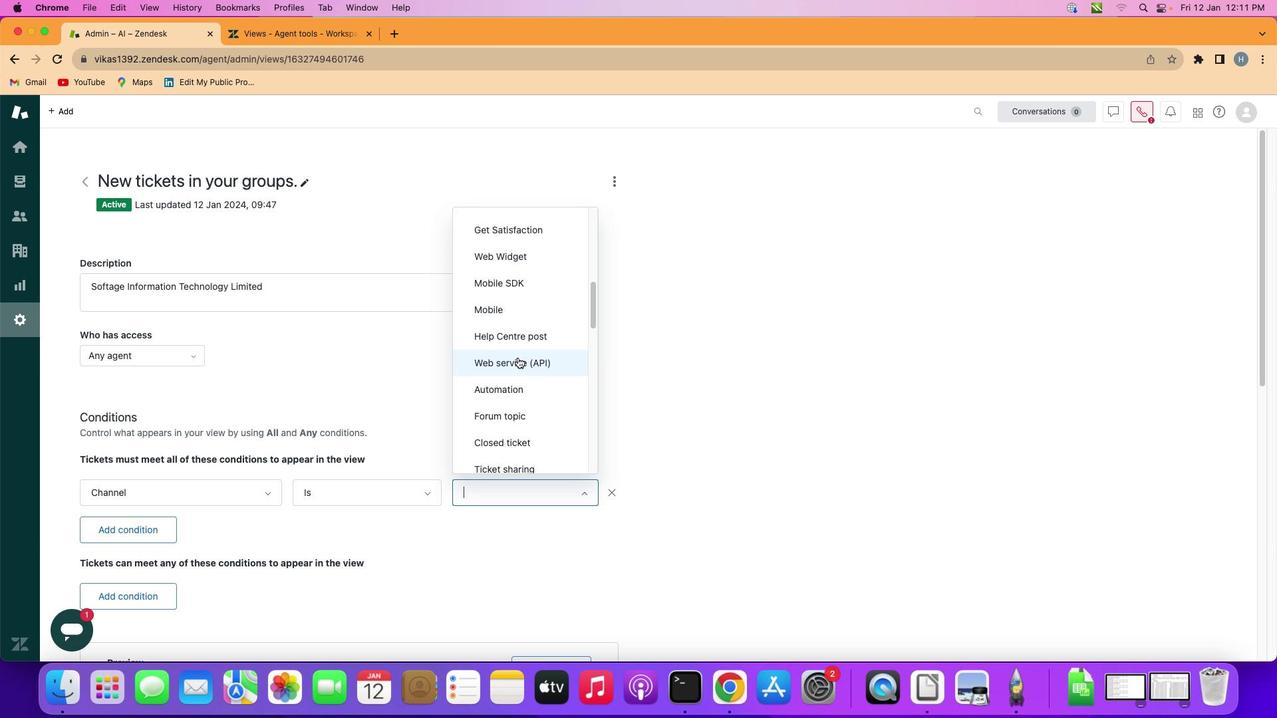
Action: Mouse pressed left at (519, 358)
Screenshot: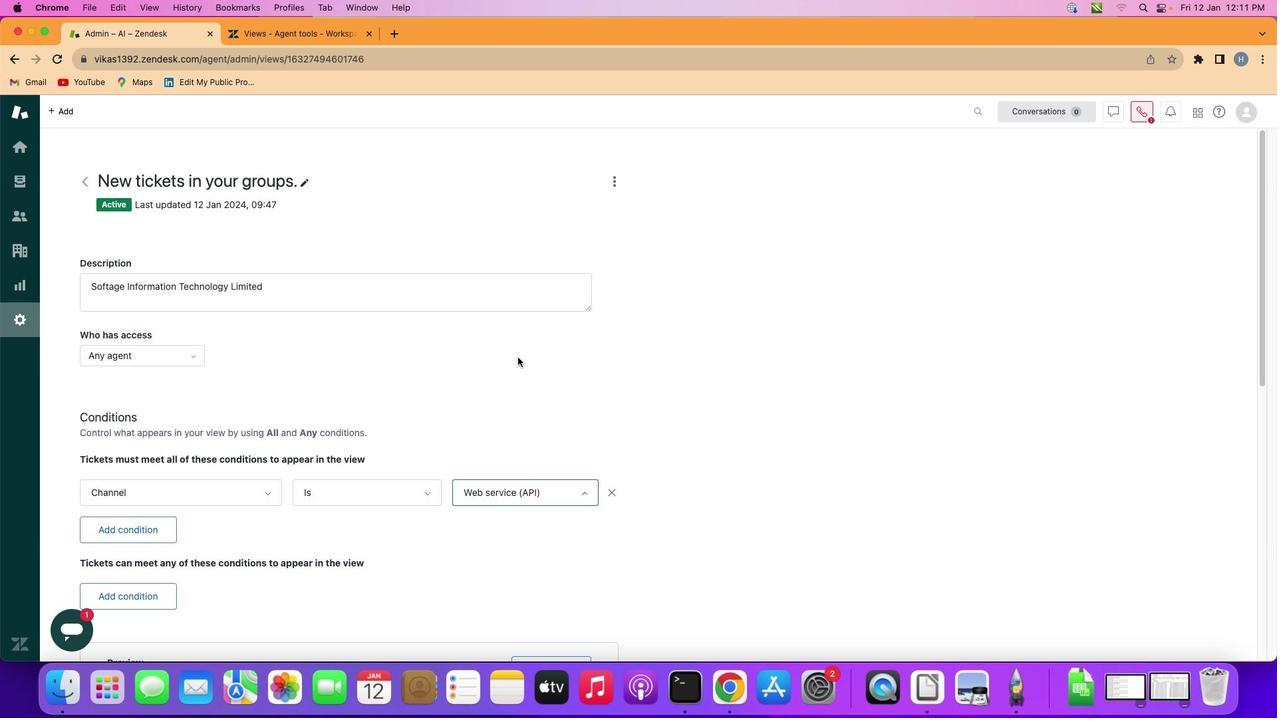 
